 Task: Find connections with filter location Penápolis with filter topic #careerswith filter profile language French with filter current company Mobile Premier League (MPL) with filter school BITS Pilani Work Integrated Learning Programmes with filter industry Biomass Electric Power Generation with filter service category Product Marketing with filter keywords title Phone Sales Specialist
Action: Mouse moved to (233, 340)
Screenshot: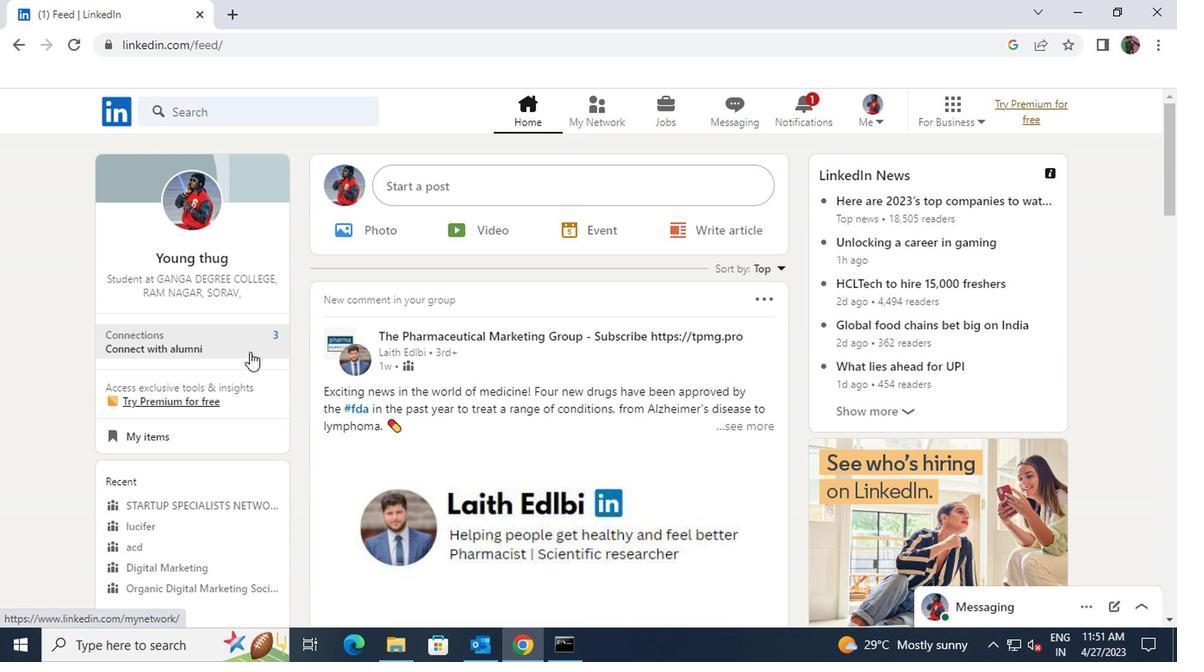 
Action: Mouse pressed left at (233, 340)
Screenshot: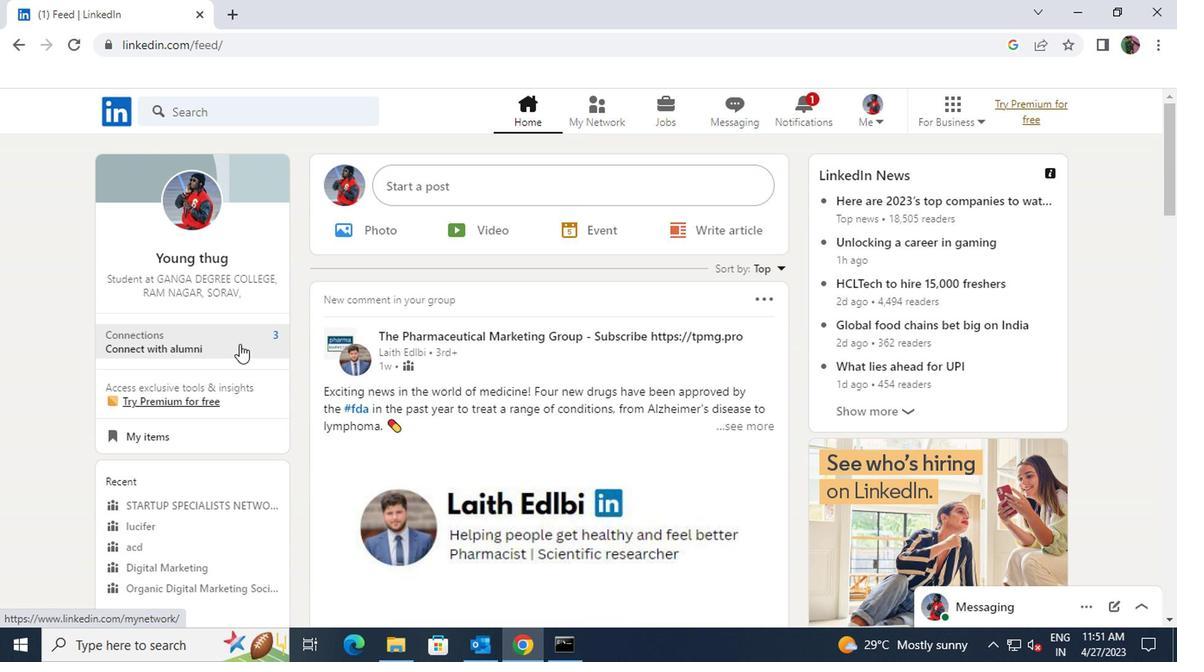 
Action: Mouse moved to (243, 207)
Screenshot: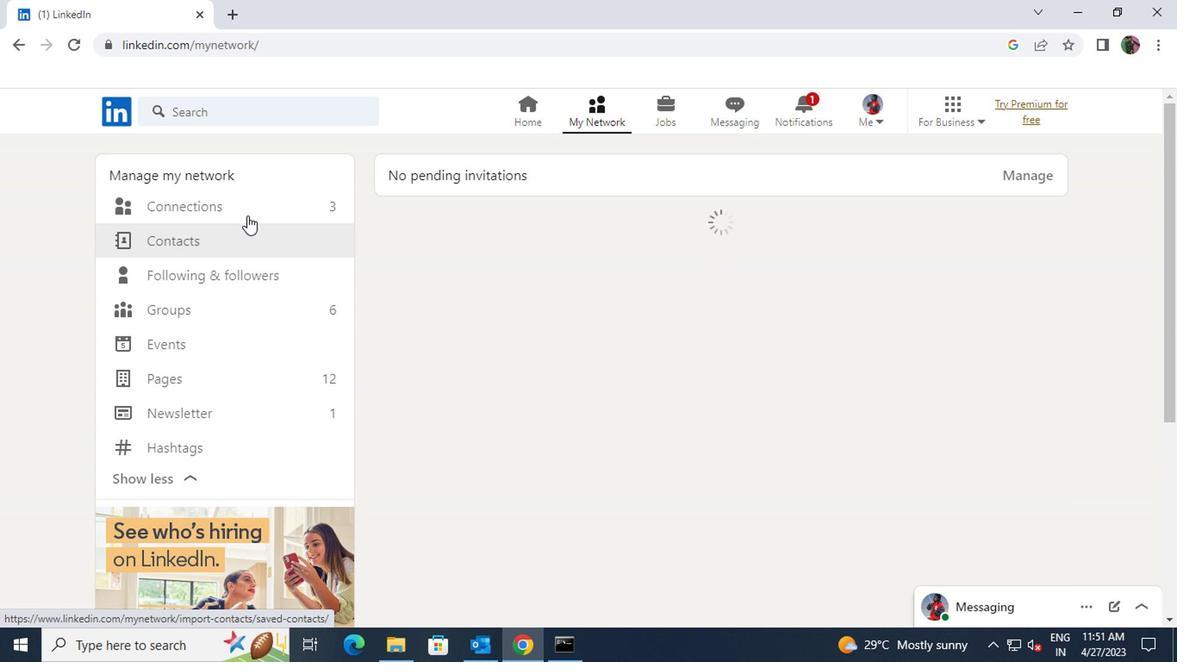 
Action: Mouse pressed left at (243, 207)
Screenshot: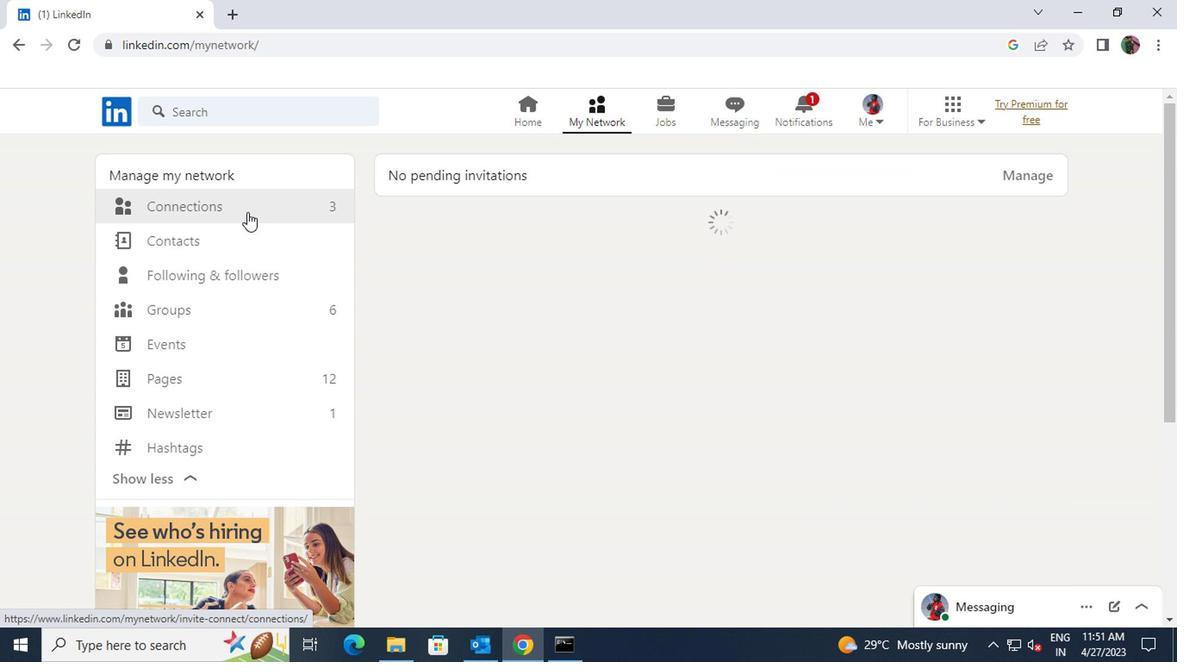
Action: Mouse moved to (684, 205)
Screenshot: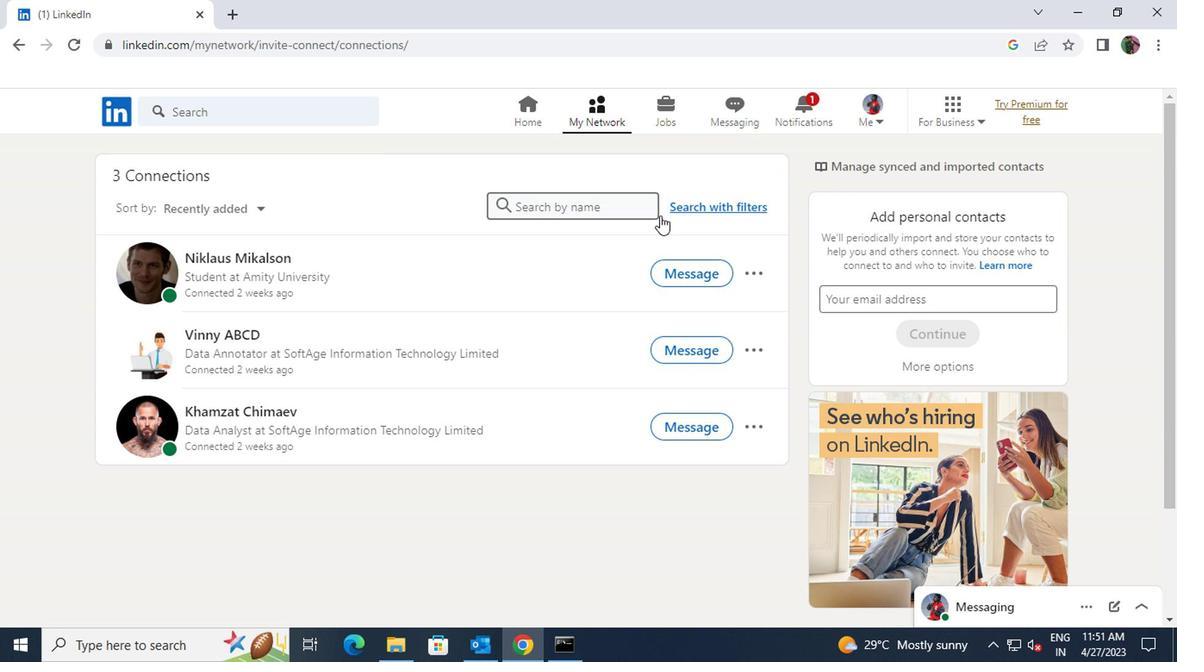 
Action: Mouse pressed left at (684, 205)
Screenshot: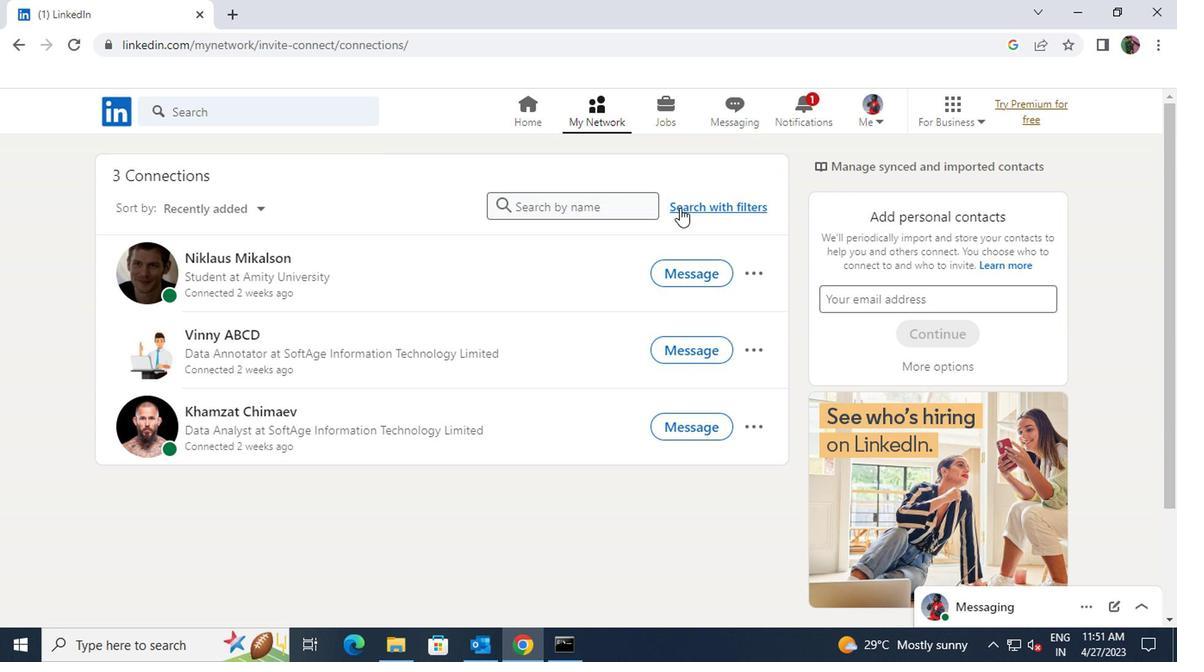 
Action: Mouse moved to (650, 168)
Screenshot: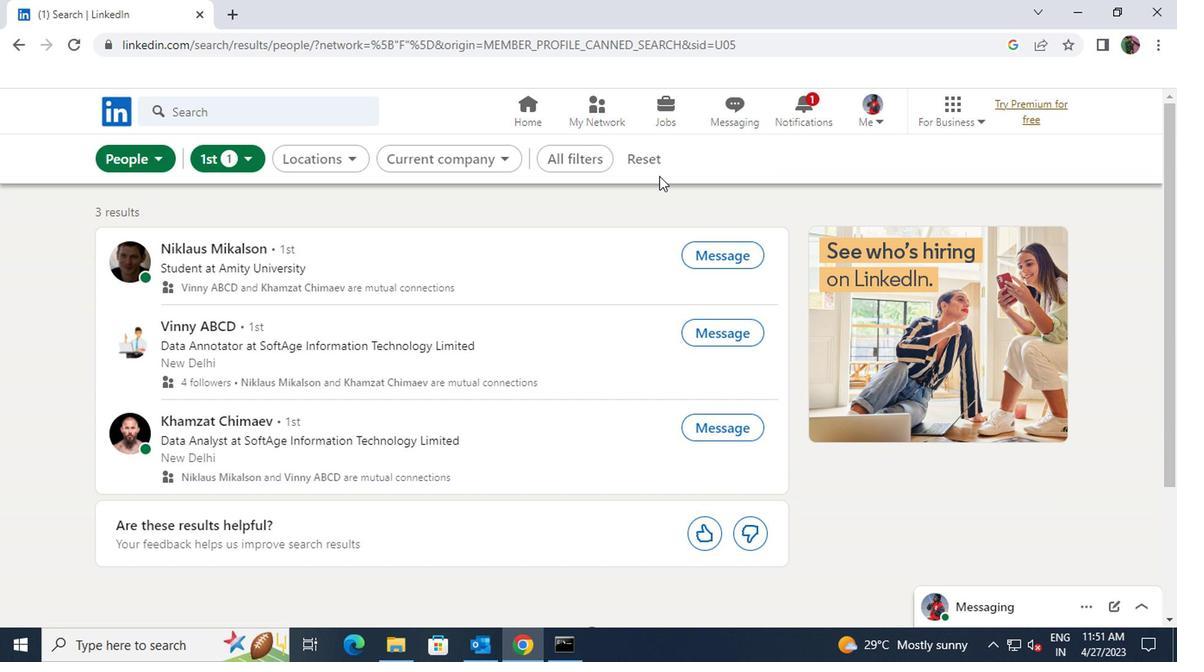 
Action: Mouse pressed left at (650, 168)
Screenshot: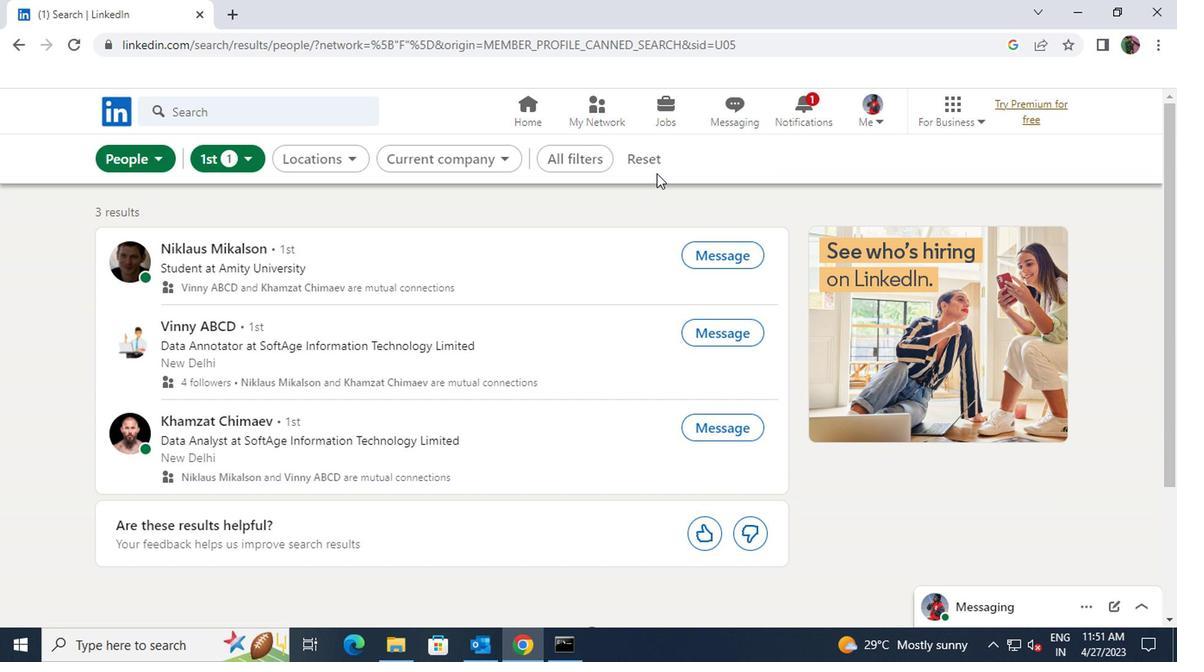 
Action: Mouse moved to (642, 161)
Screenshot: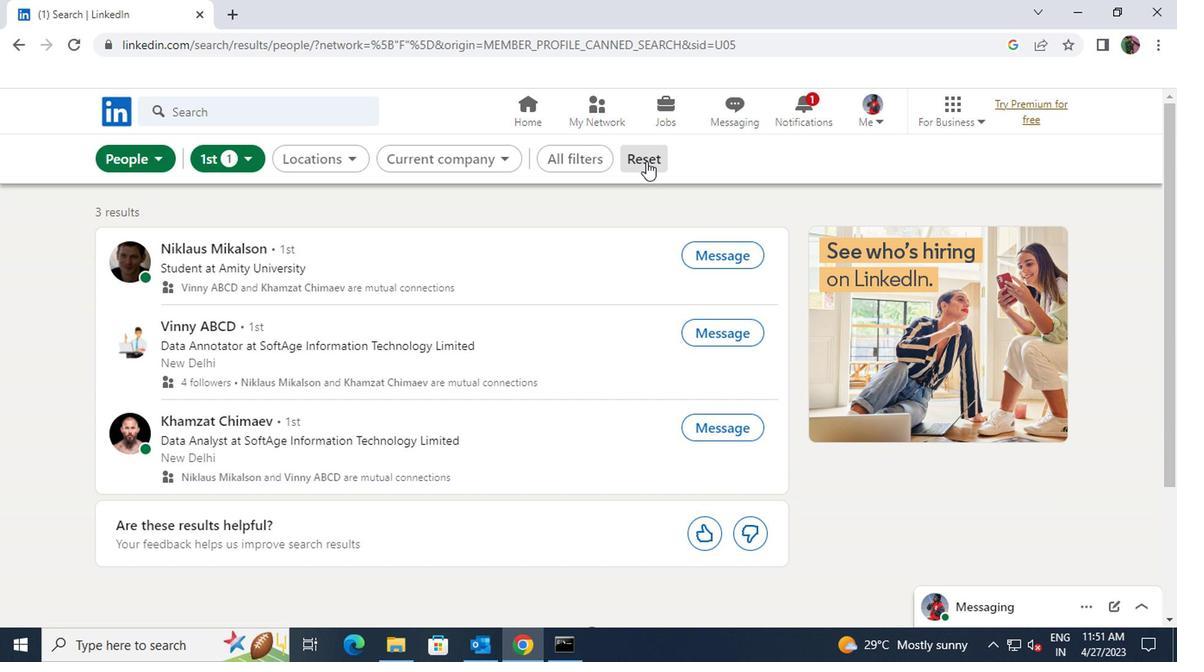 
Action: Mouse pressed left at (642, 161)
Screenshot: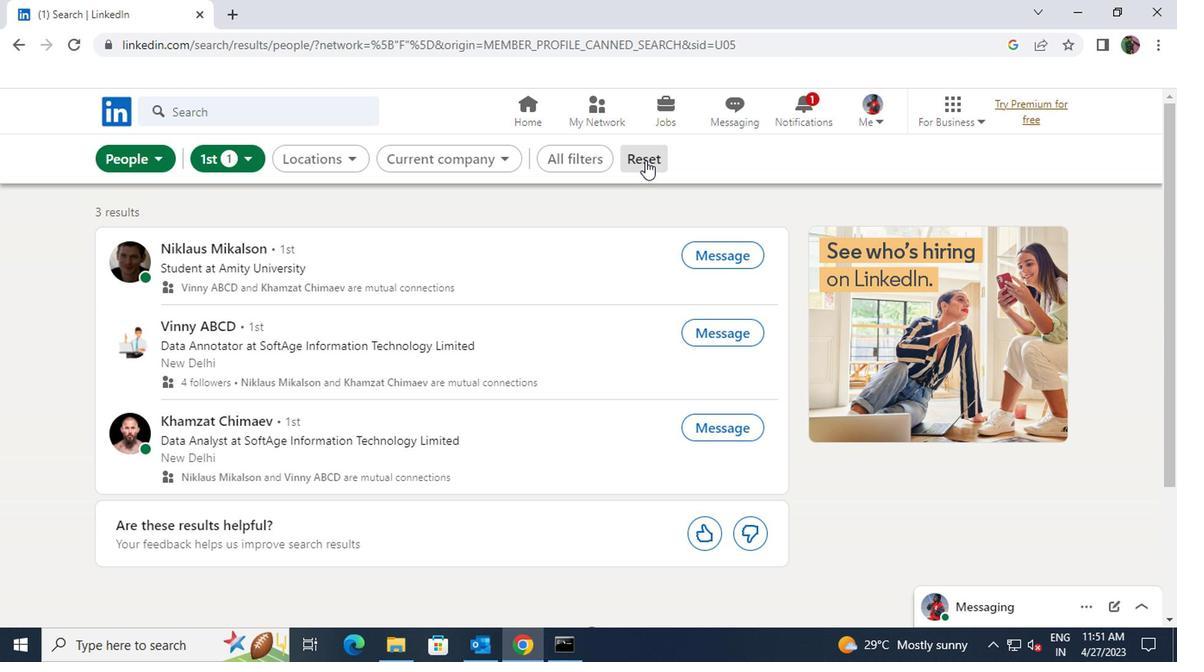 
Action: Mouse moved to (623, 158)
Screenshot: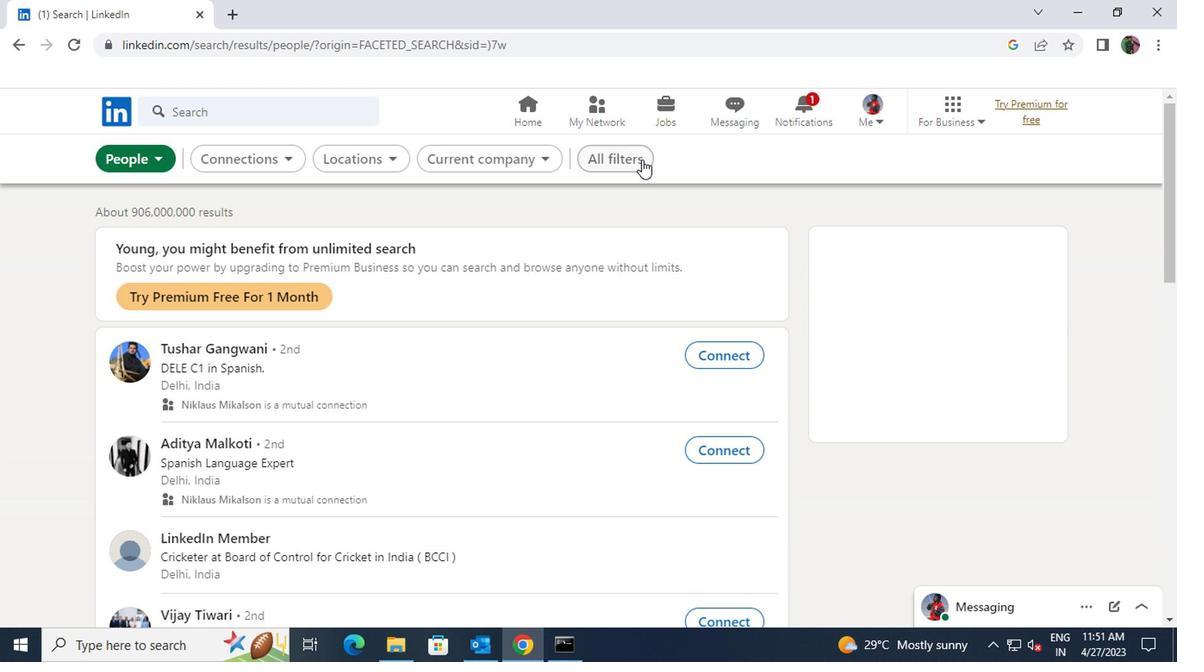 
Action: Mouse pressed left at (623, 158)
Screenshot: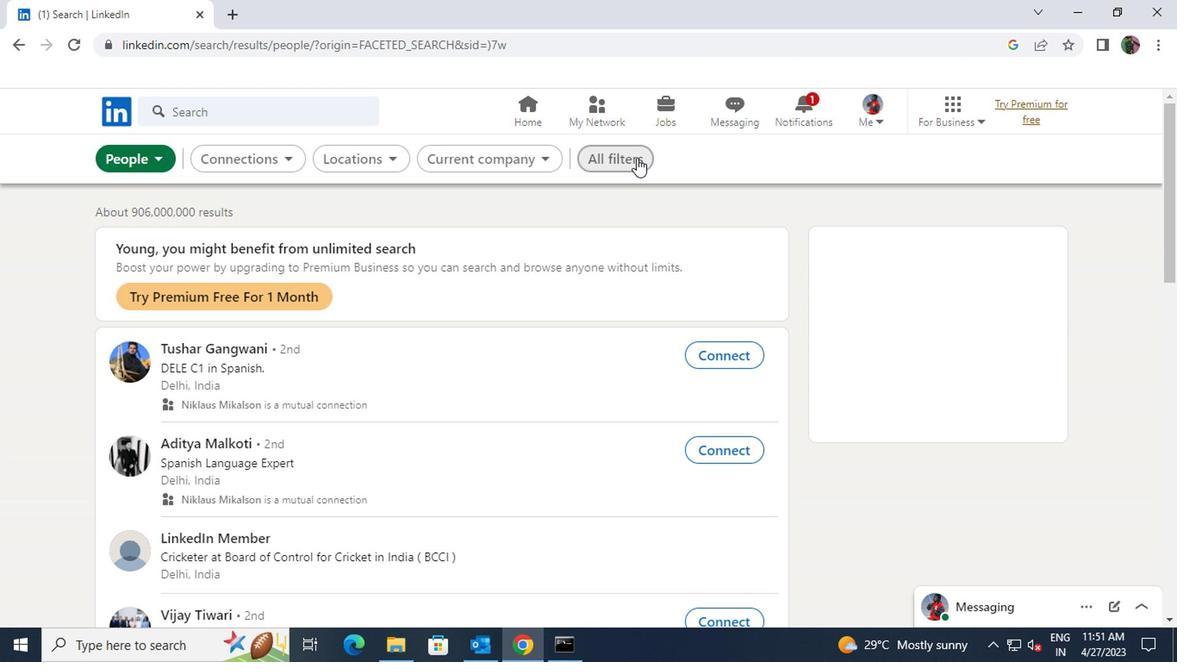 
Action: Mouse moved to (911, 379)
Screenshot: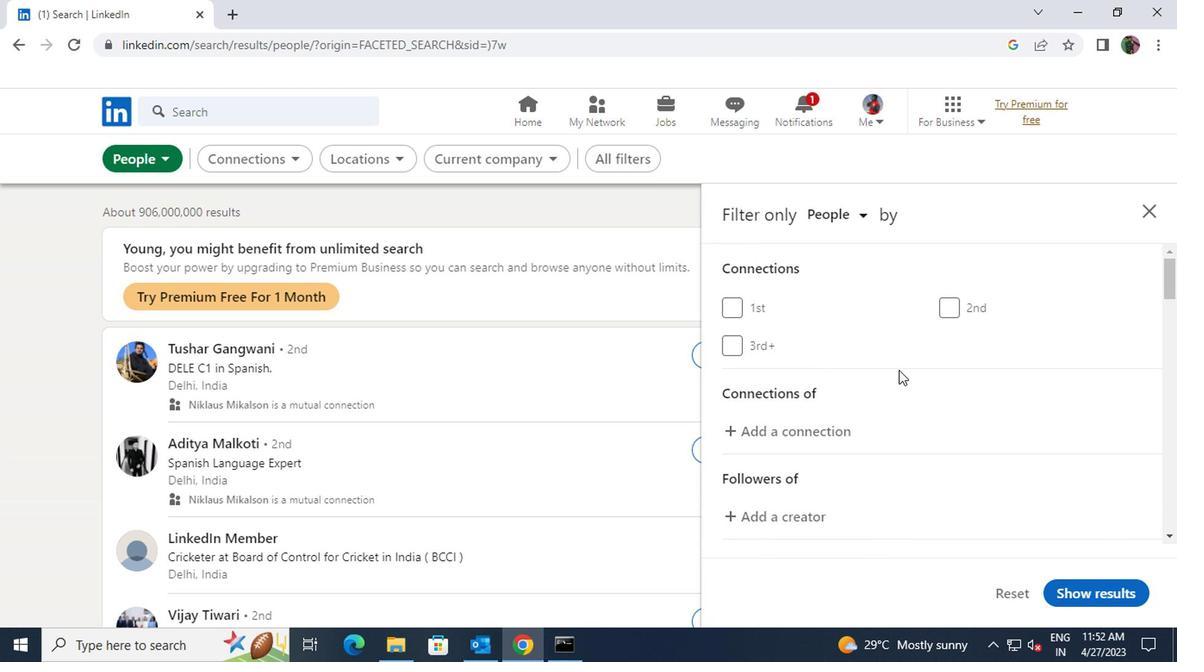 
Action: Mouse scrolled (911, 378) with delta (0, 0)
Screenshot: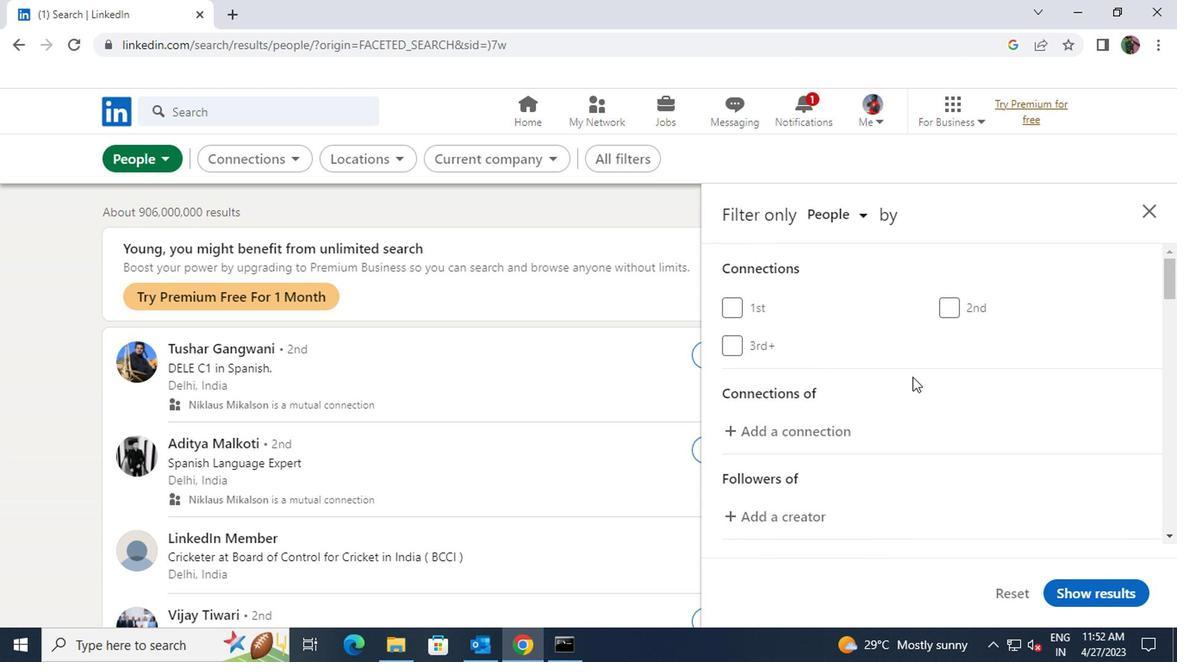 
Action: Mouse moved to (912, 379)
Screenshot: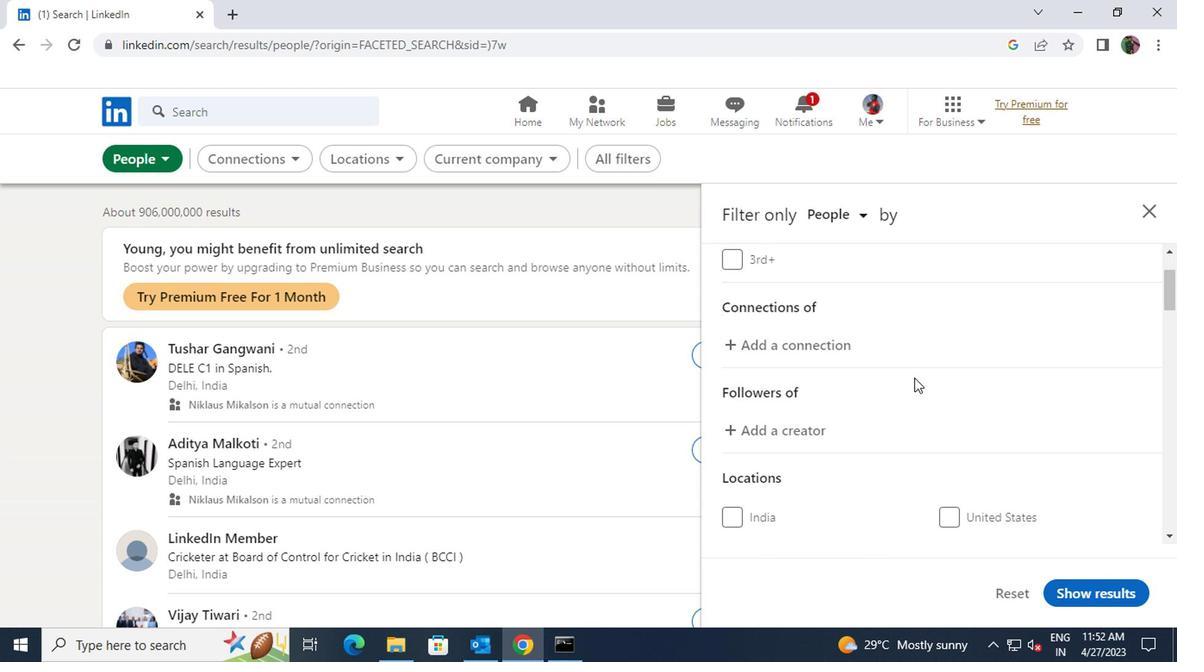 
Action: Mouse scrolled (912, 378) with delta (0, 0)
Screenshot: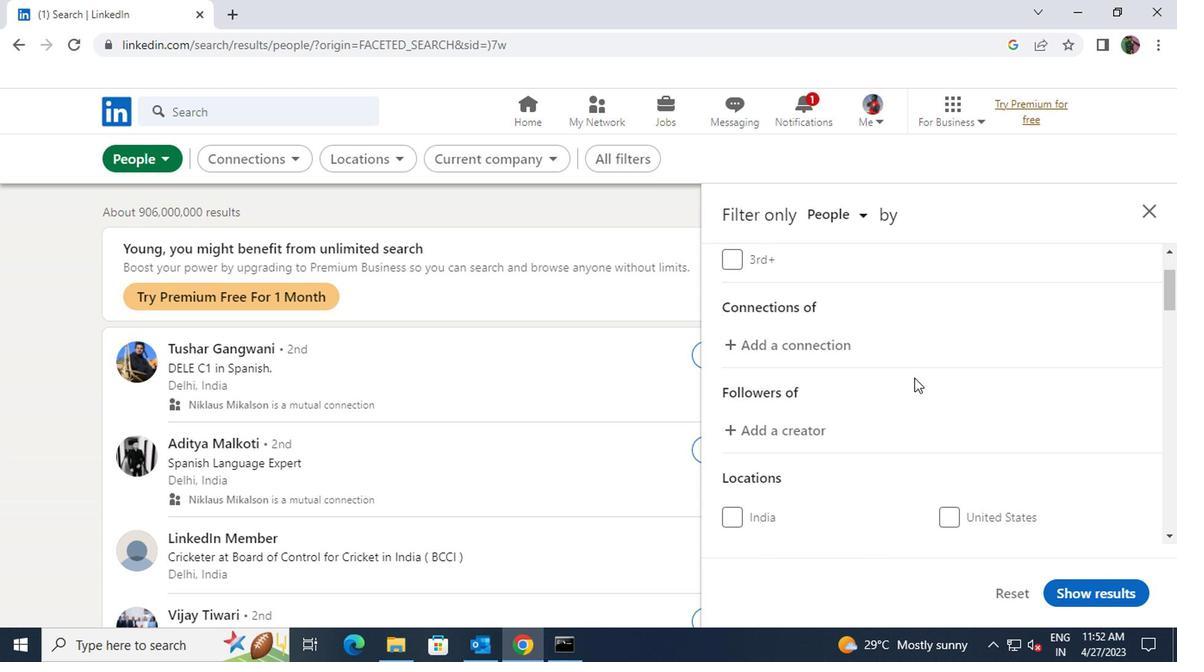 
Action: Mouse scrolled (912, 378) with delta (0, 0)
Screenshot: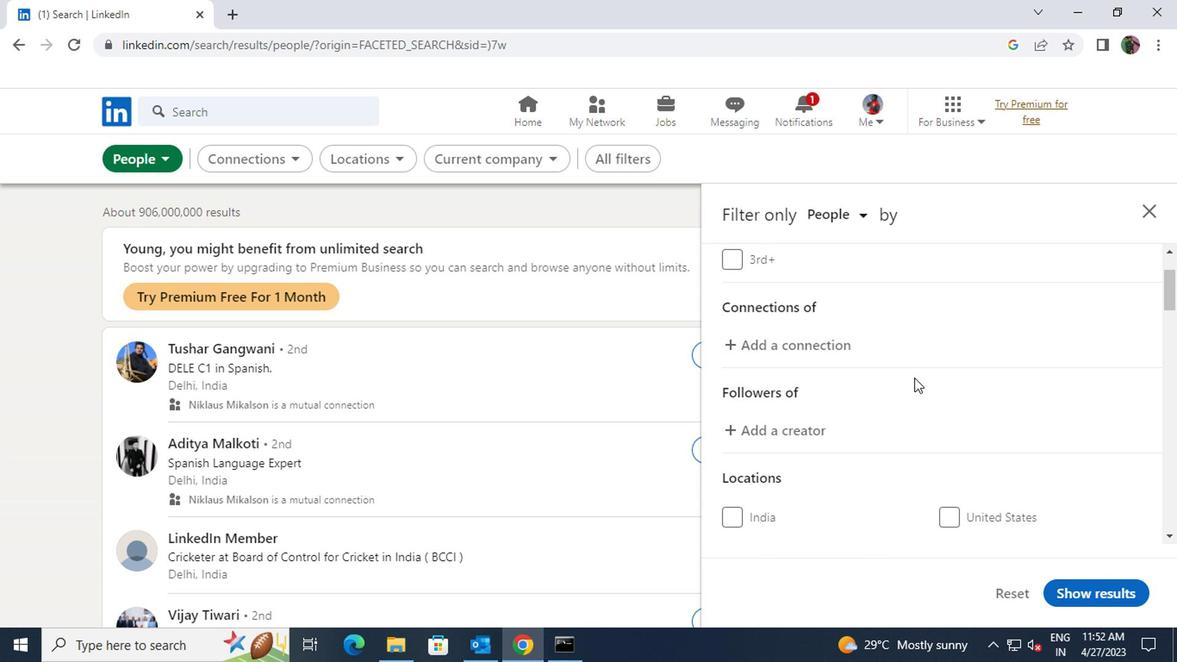
Action: Mouse scrolled (912, 378) with delta (0, 0)
Screenshot: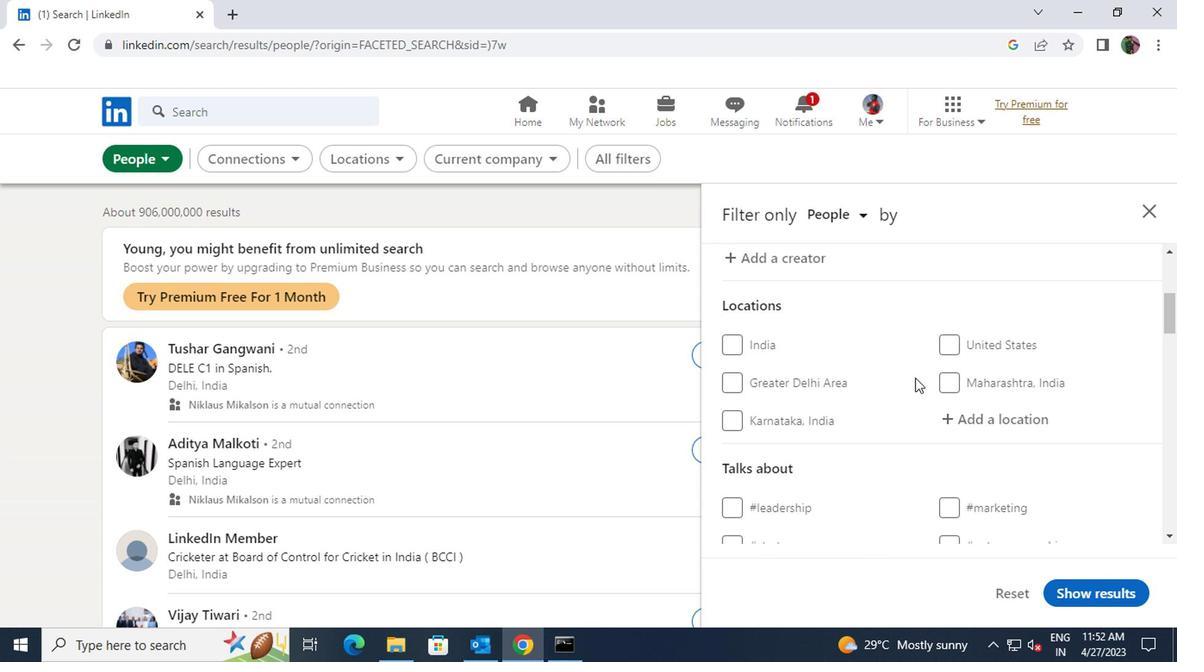 
Action: Mouse scrolled (912, 378) with delta (0, 0)
Screenshot: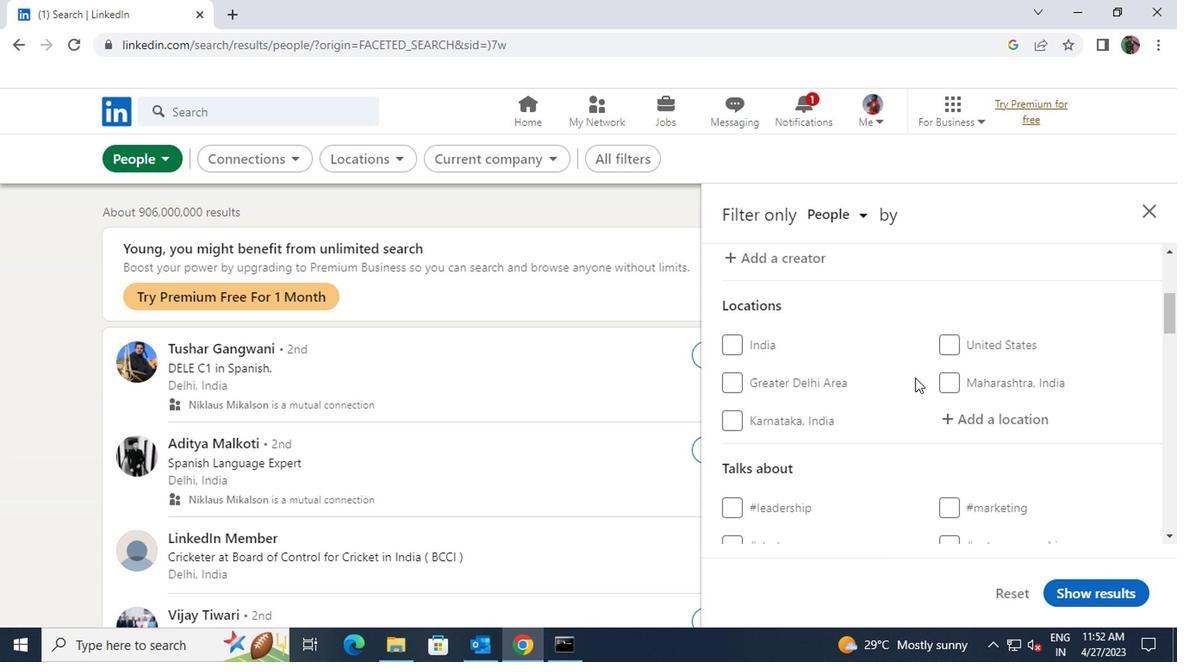 
Action: Mouse moved to (956, 251)
Screenshot: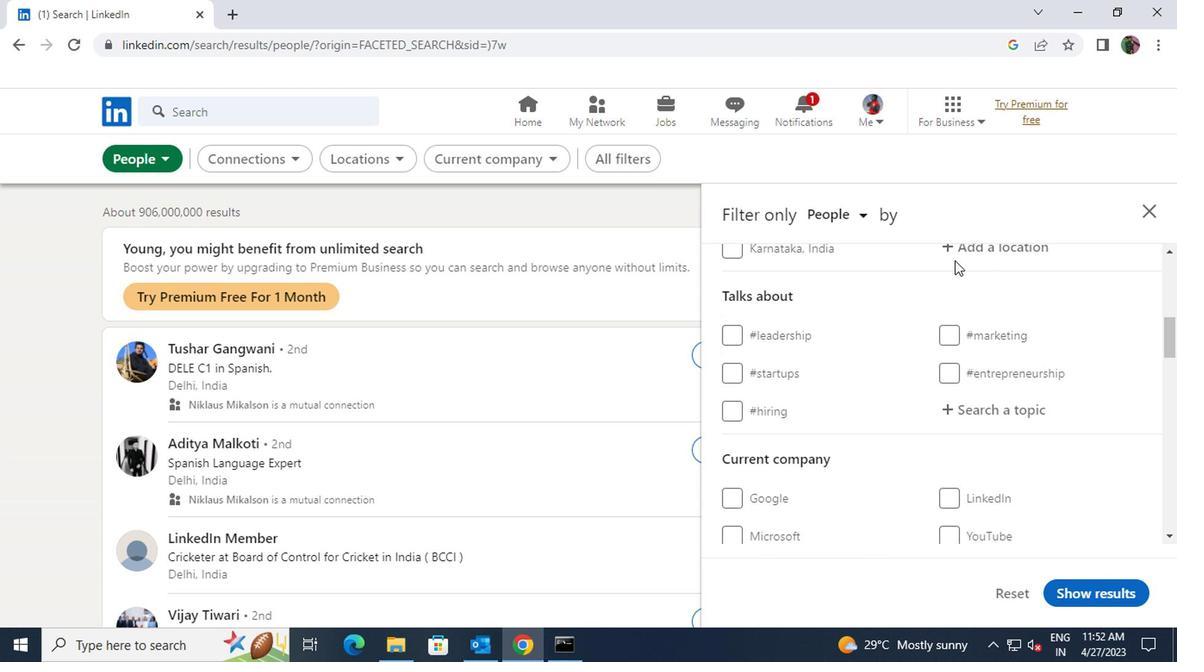
Action: Mouse pressed left at (956, 251)
Screenshot: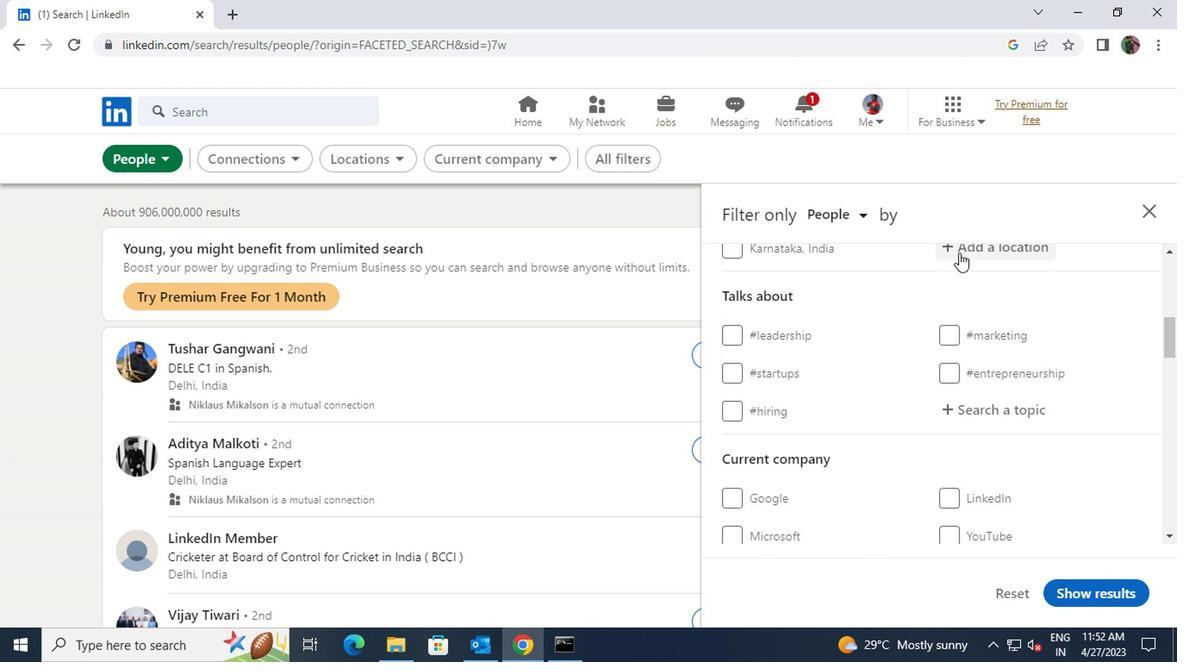 
Action: Key pressed <Key.shift>PENAPOLIS
Screenshot: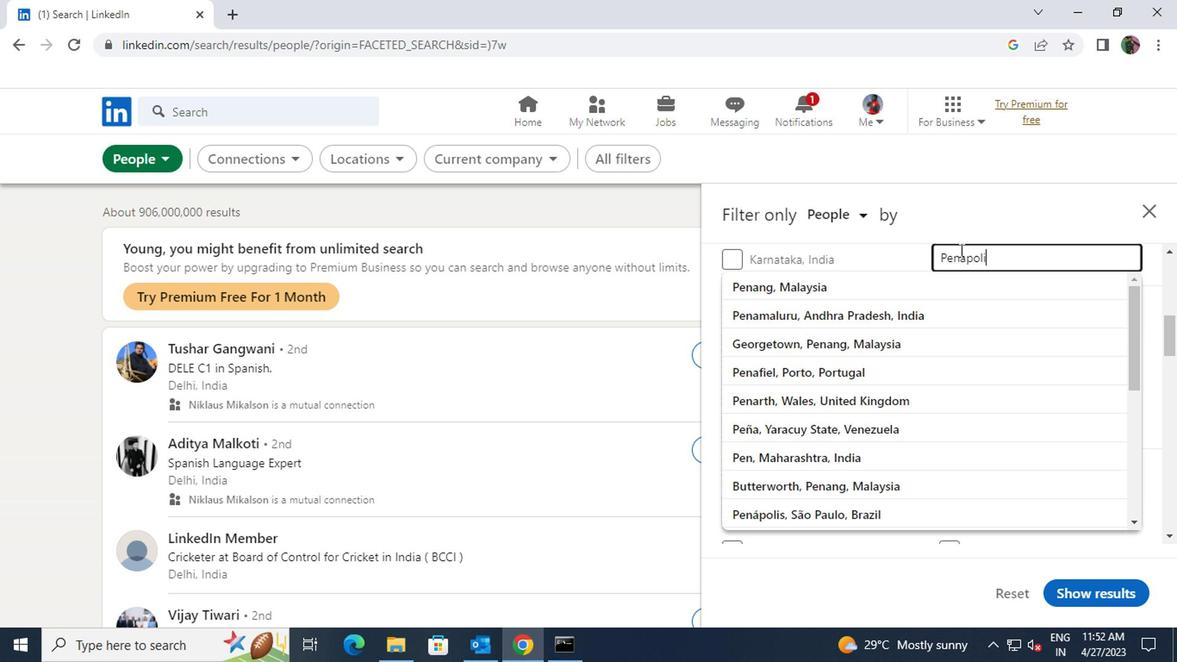 
Action: Mouse moved to (943, 280)
Screenshot: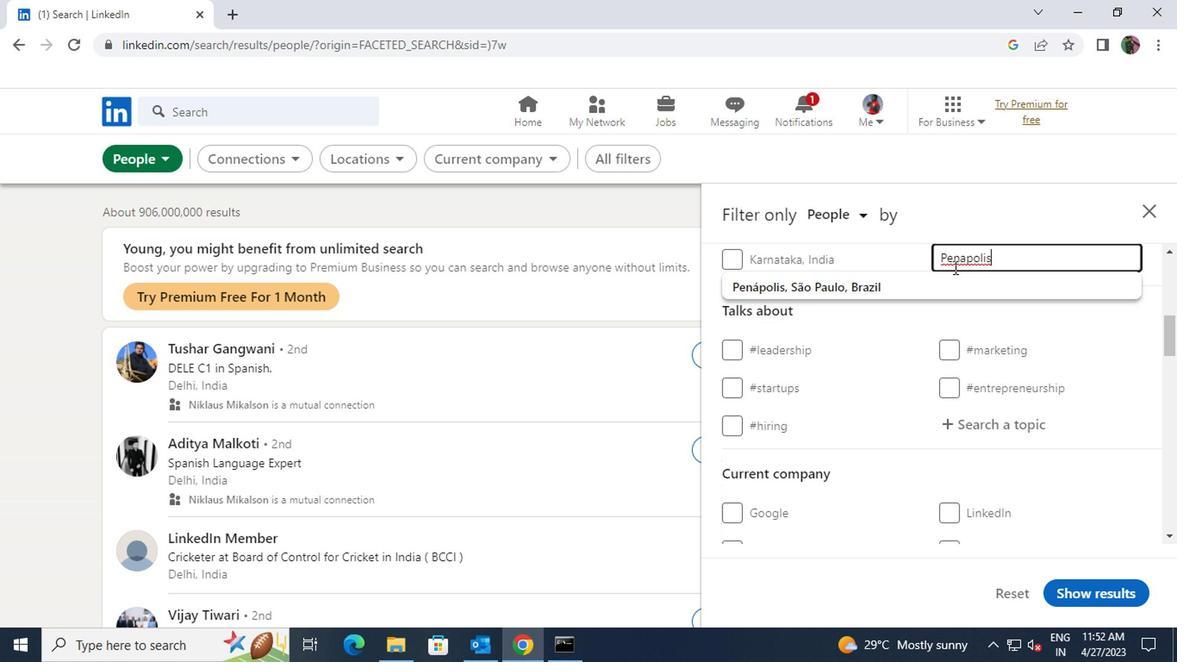 
Action: Mouse pressed left at (943, 280)
Screenshot: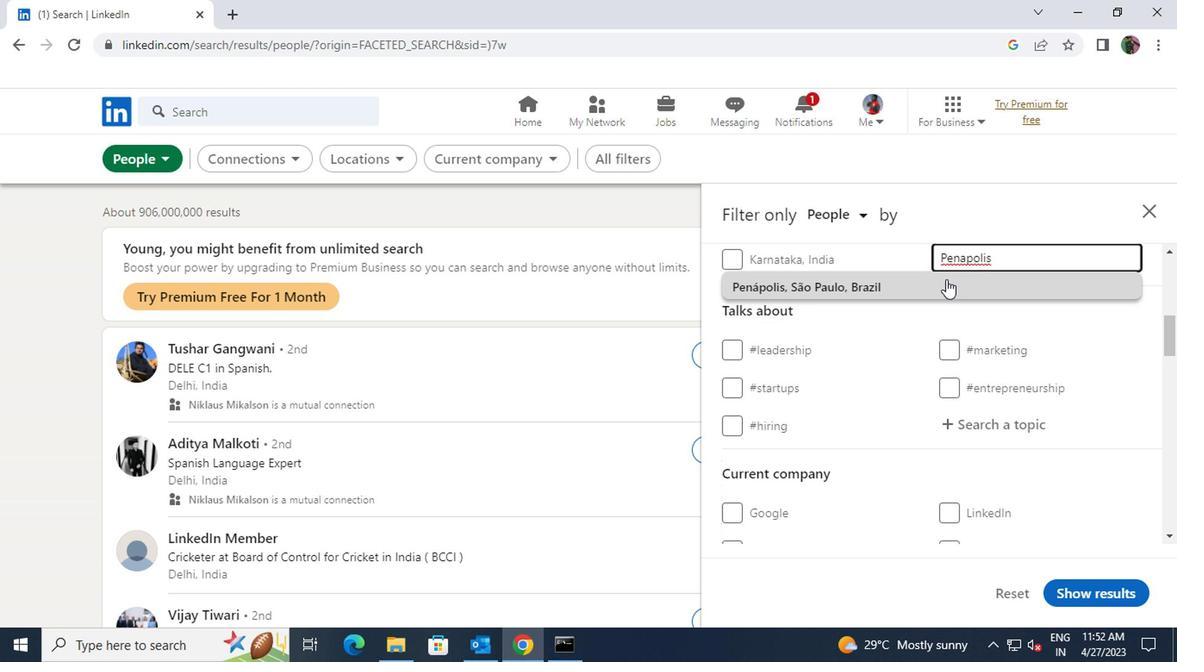 
Action: Mouse scrolled (943, 279) with delta (0, -1)
Screenshot: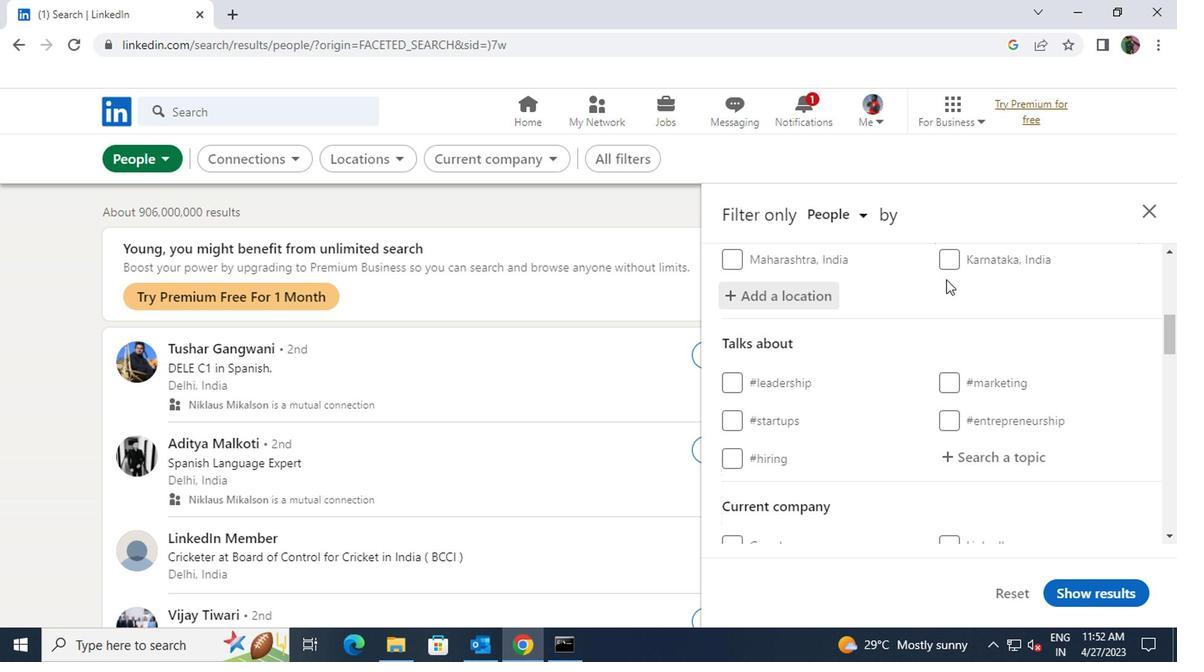 
Action: Mouse scrolled (943, 279) with delta (0, -1)
Screenshot: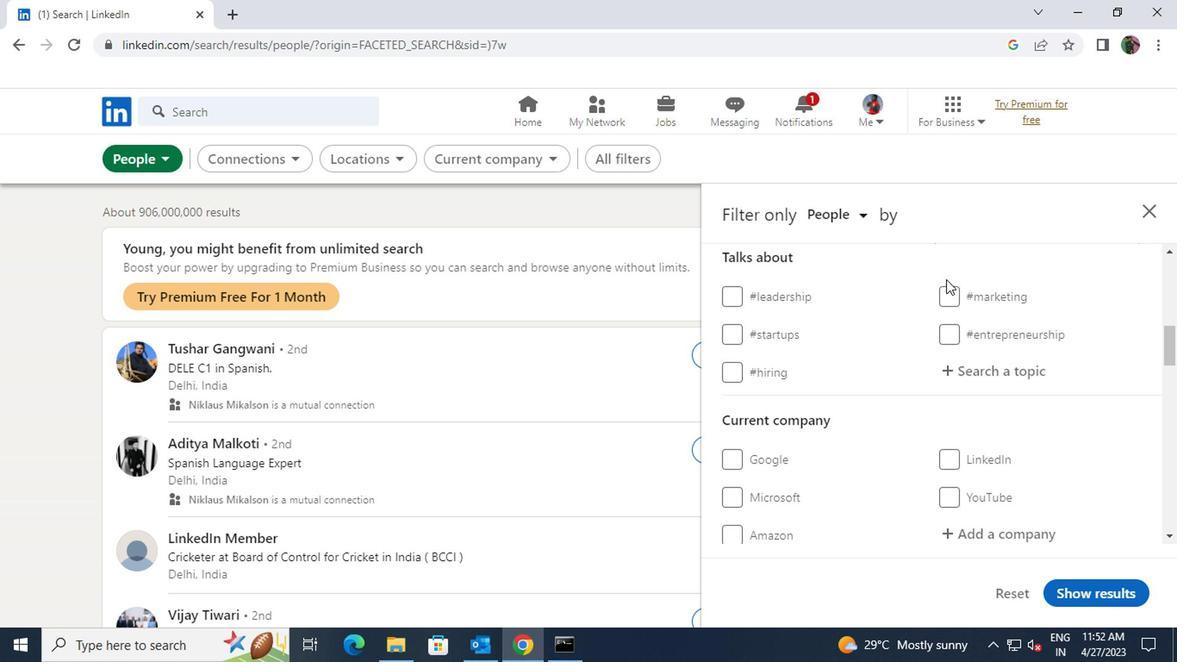 
Action: Mouse pressed left at (943, 280)
Screenshot: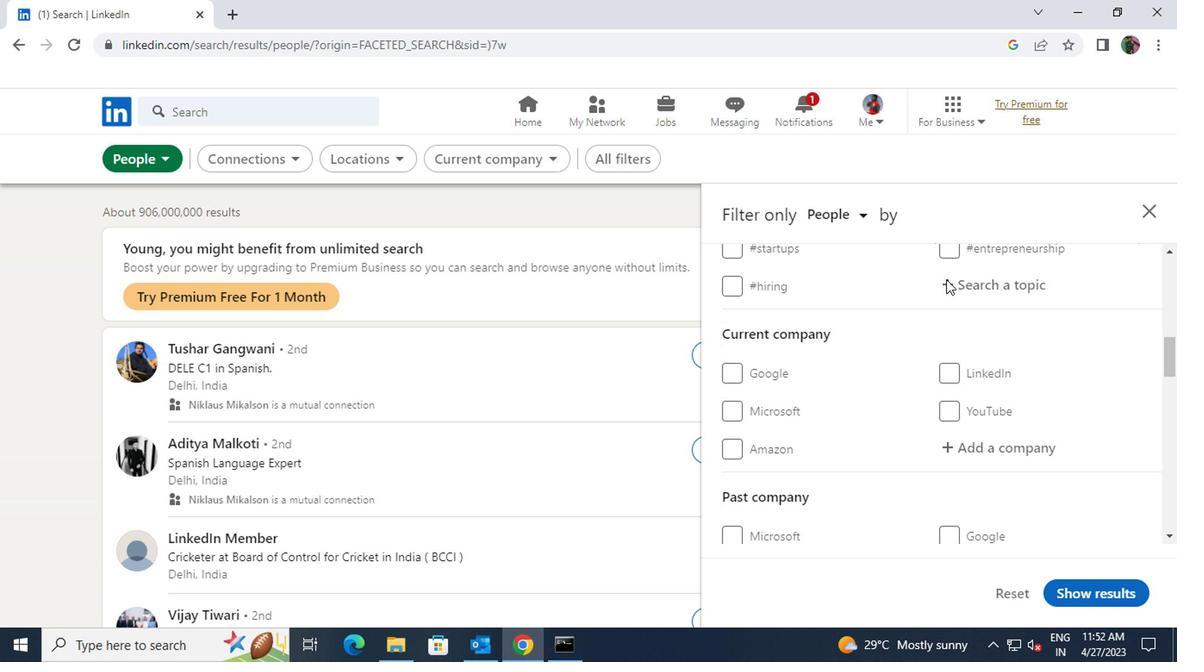 
Action: Key pressed <Key.shift>#<Key.shift>CAREERWITH
Screenshot: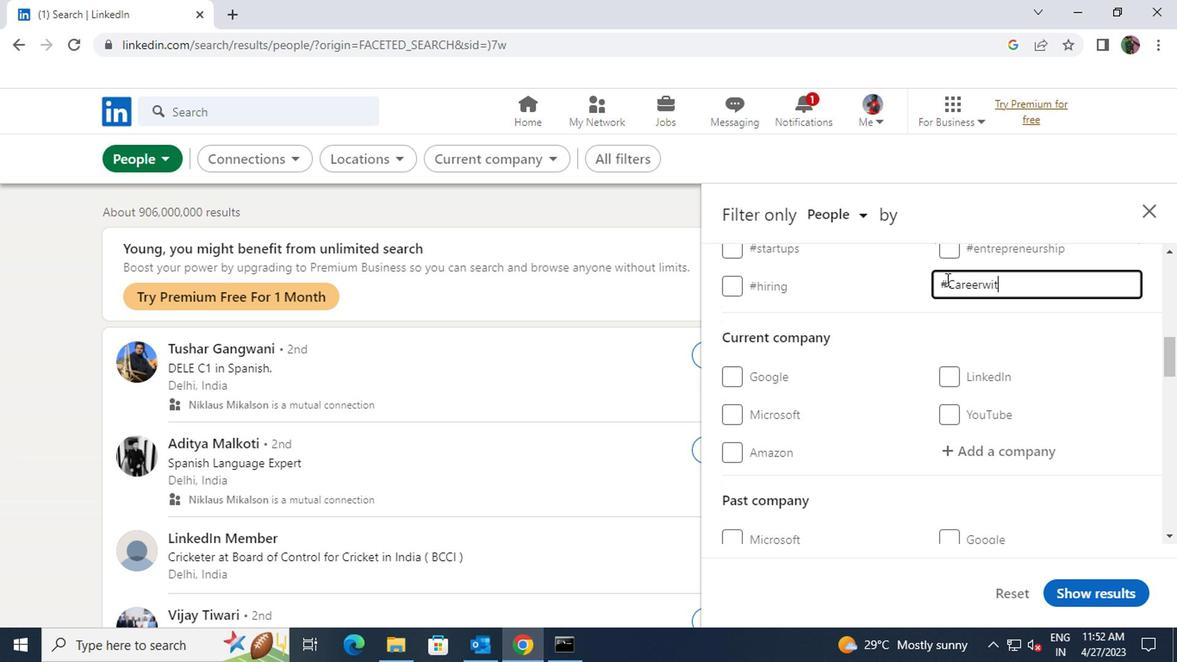 
Action: Mouse scrolled (943, 279) with delta (0, -1)
Screenshot: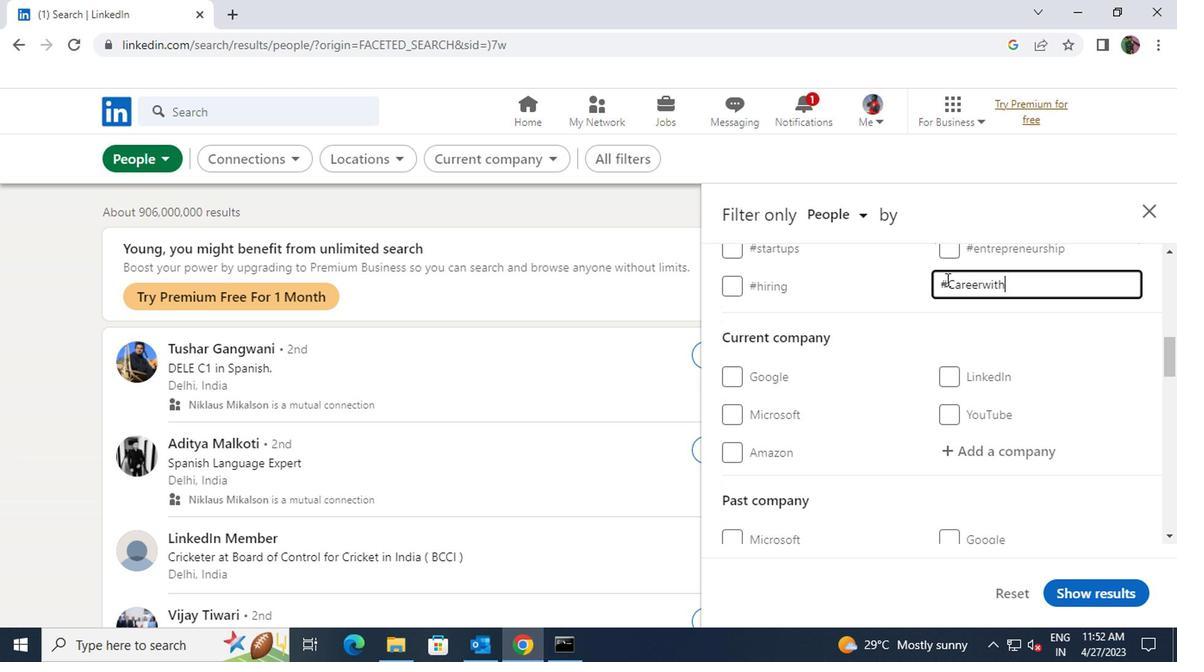 
Action: Mouse scrolled (943, 279) with delta (0, -1)
Screenshot: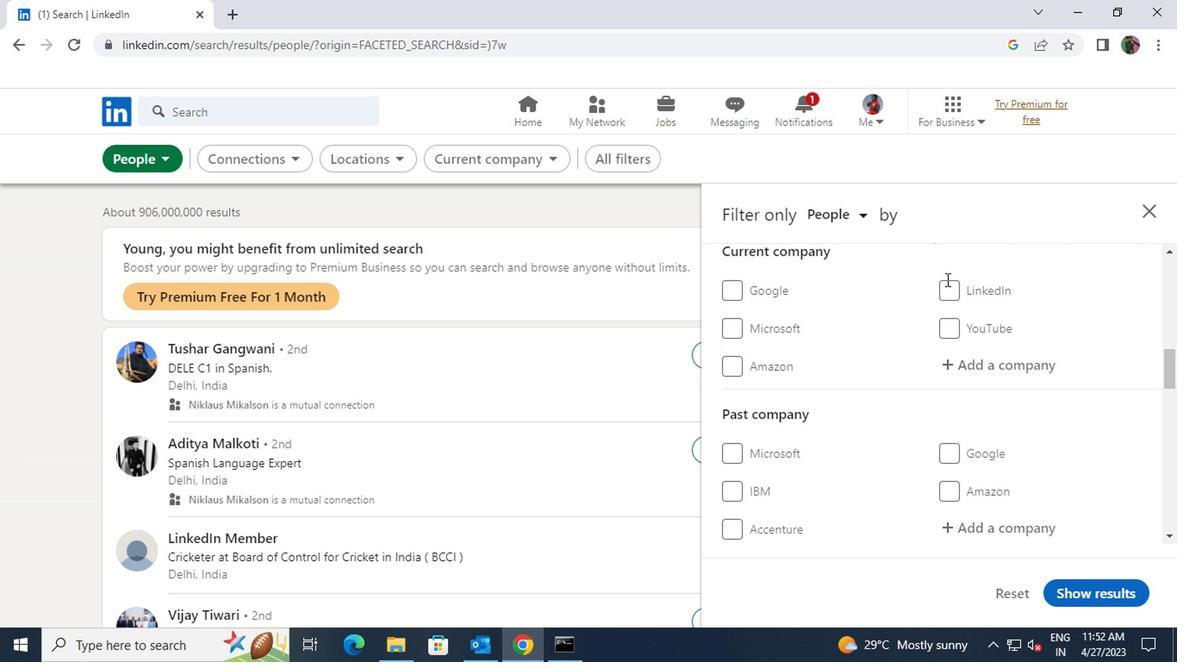 
Action: Mouse pressed left at (943, 280)
Screenshot: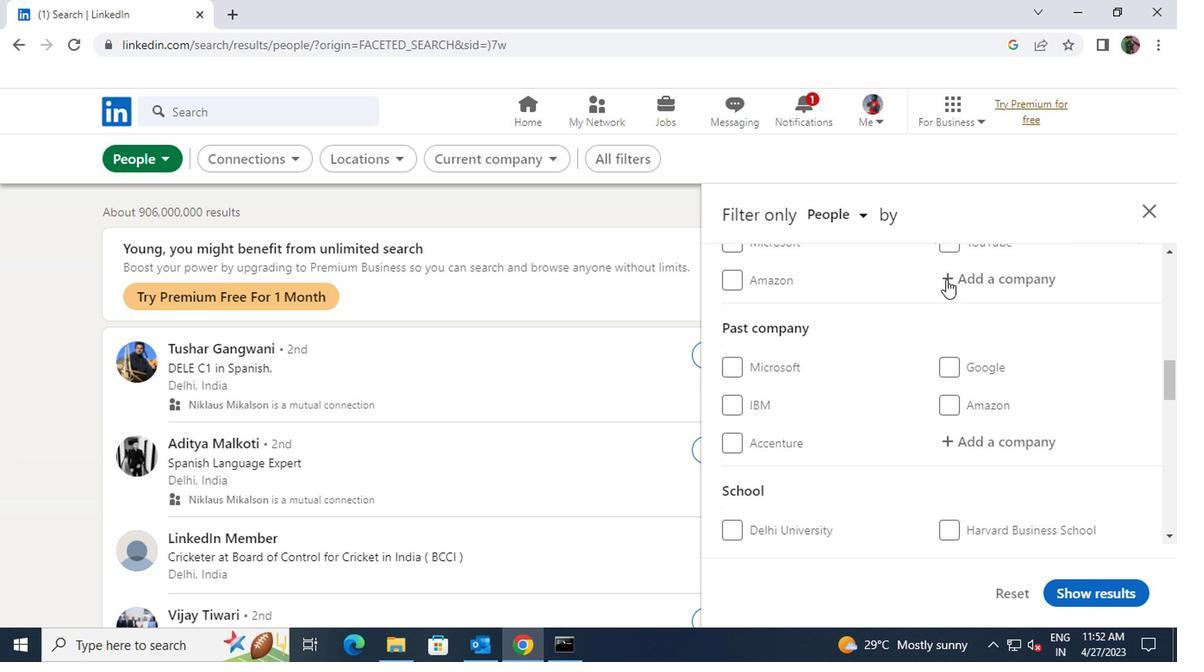 
Action: Key pressed <Key.shift>MPL
Screenshot: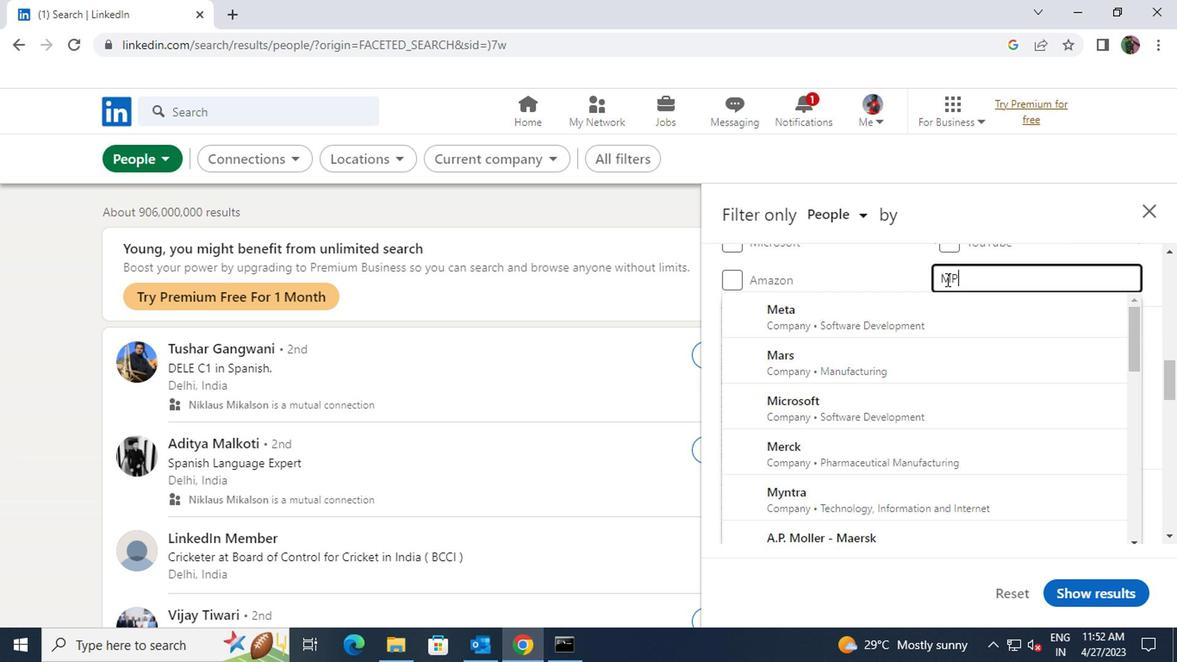 
Action: Mouse moved to (942, 304)
Screenshot: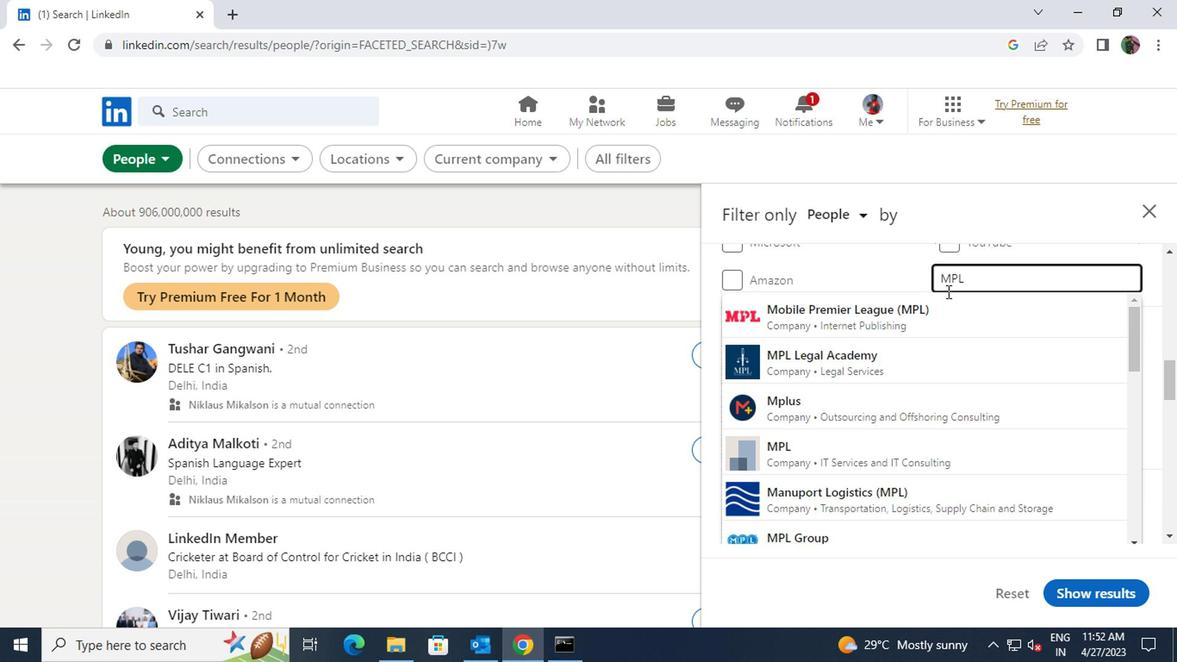 
Action: Mouse pressed left at (942, 304)
Screenshot: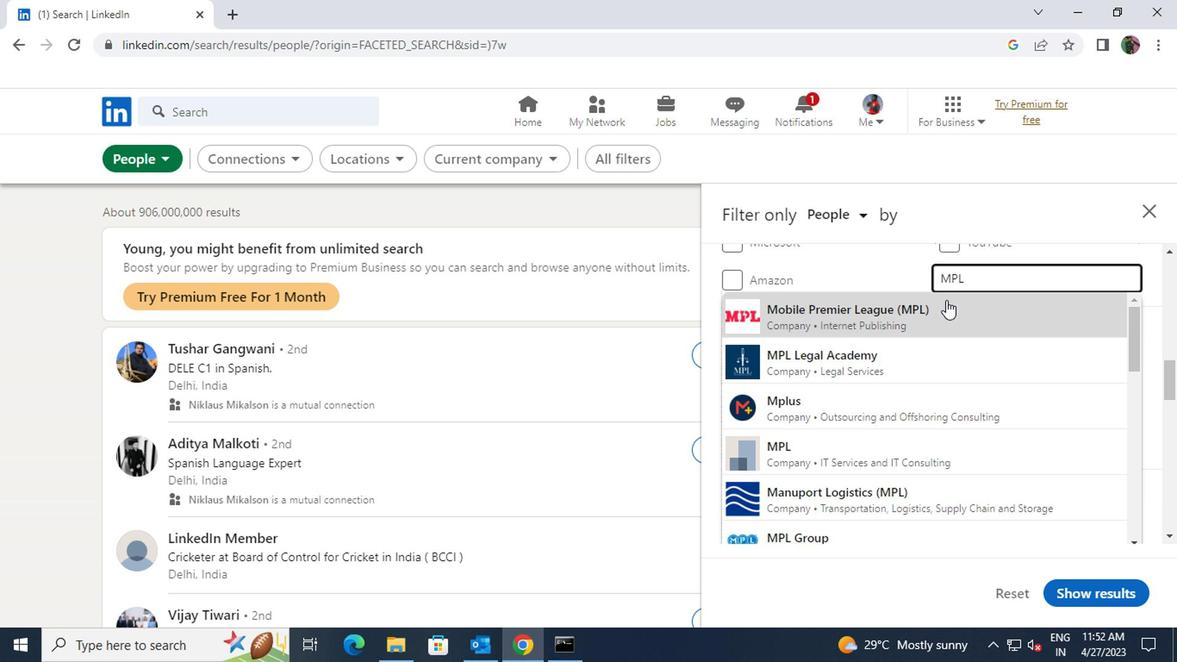 
Action: Mouse scrolled (942, 302) with delta (0, -1)
Screenshot: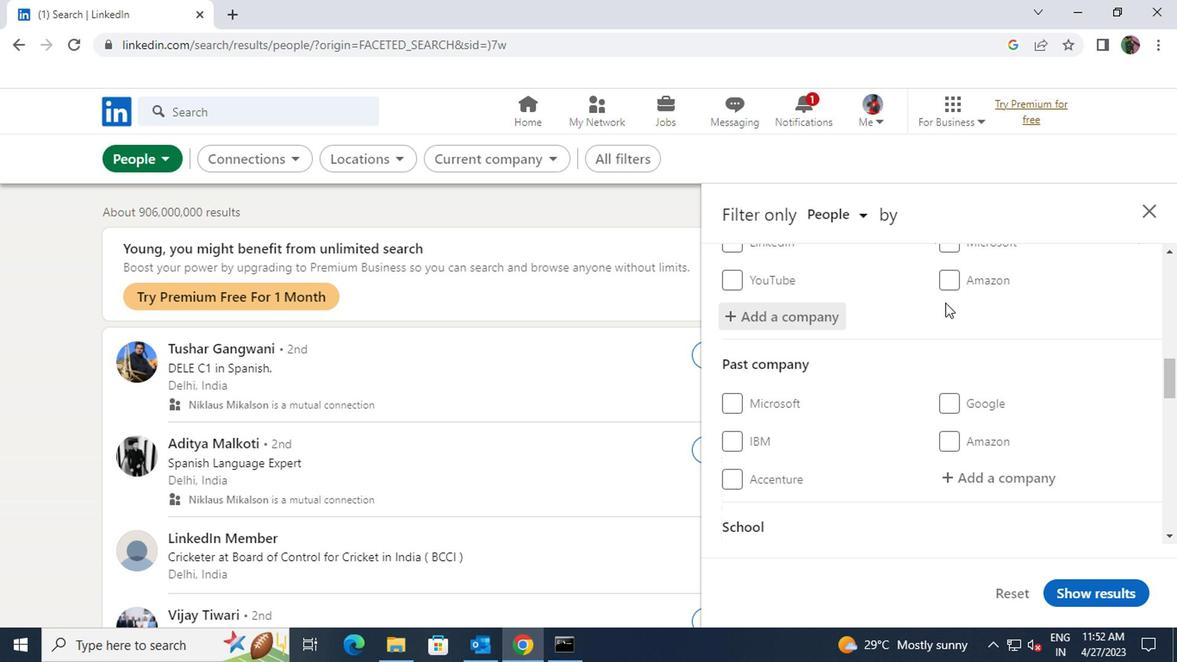 
Action: Mouse scrolled (942, 302) with delta (0, -1)
Screenshot: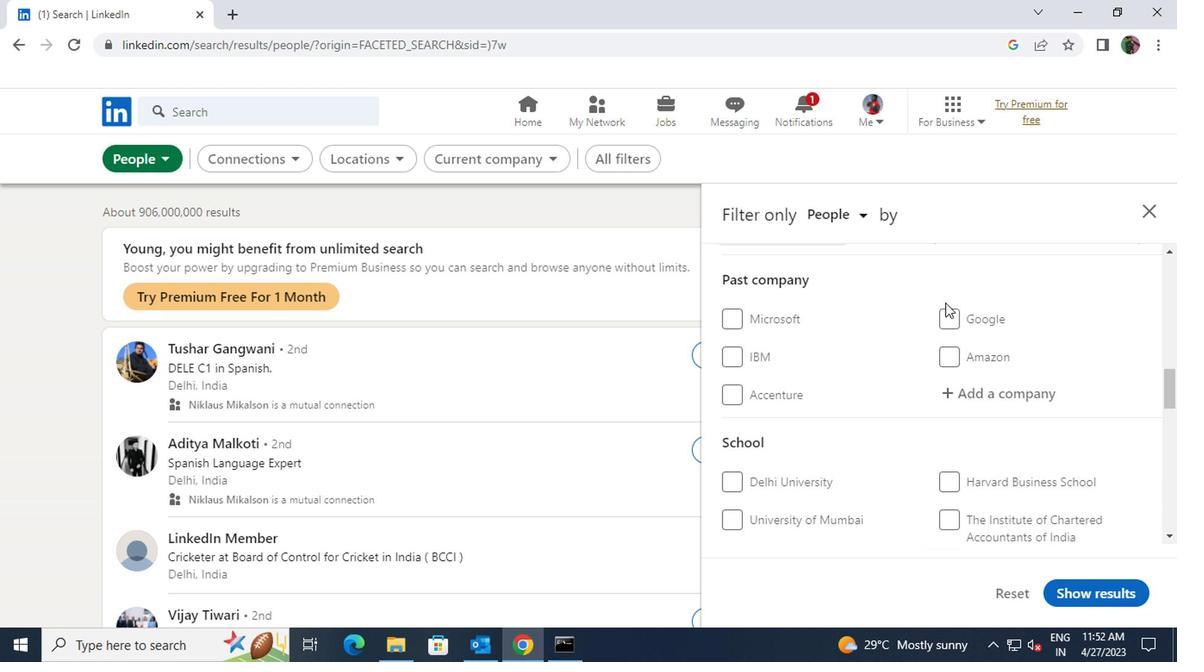 
Action: Mouse scrolled (942, 302) with delta (0, -1)
Screenshot: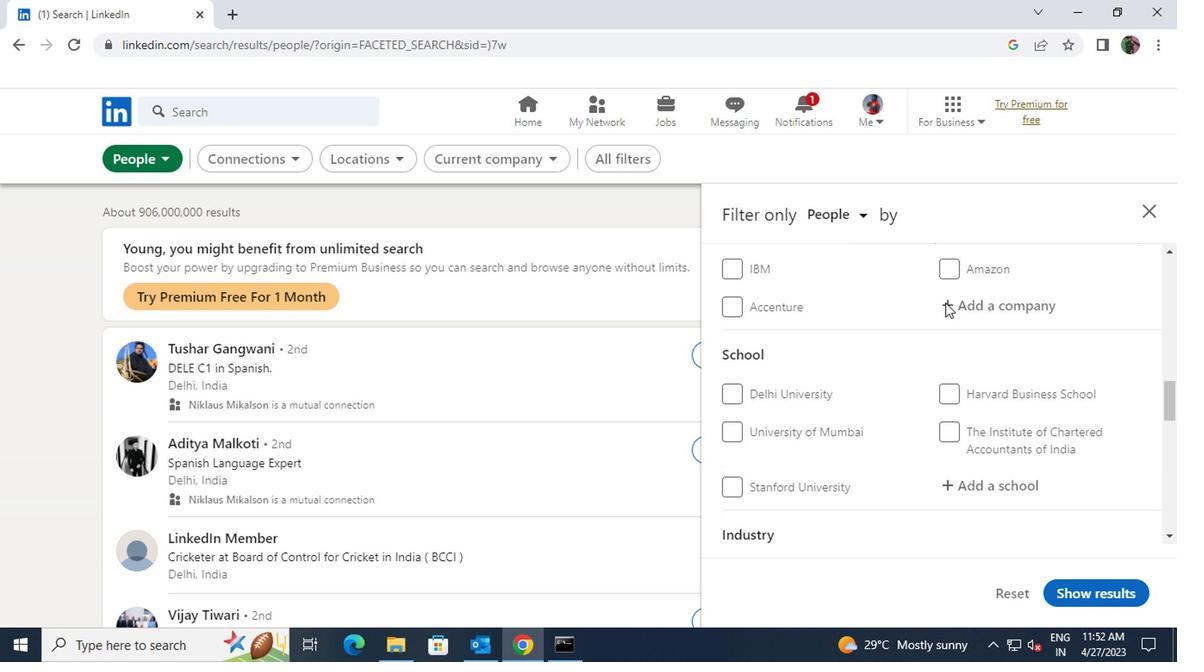 
Action: Mouse moved to (982, 399)
Screenshot: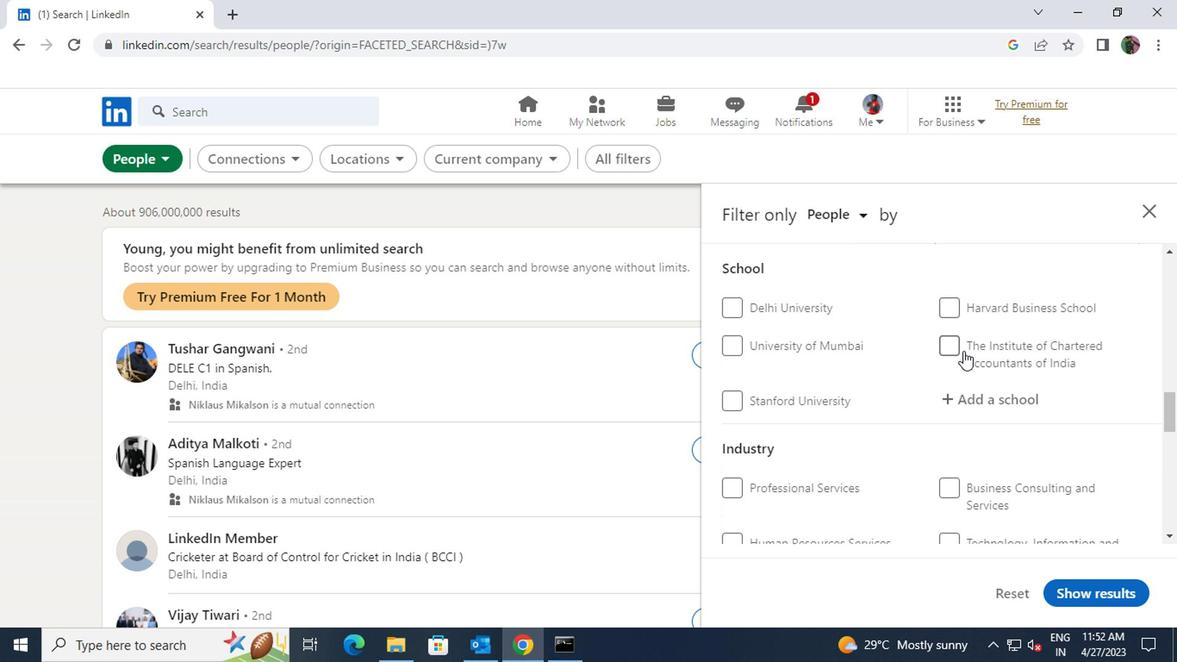 
Action: Mouse pressed left at (982, 399)
Screenshot: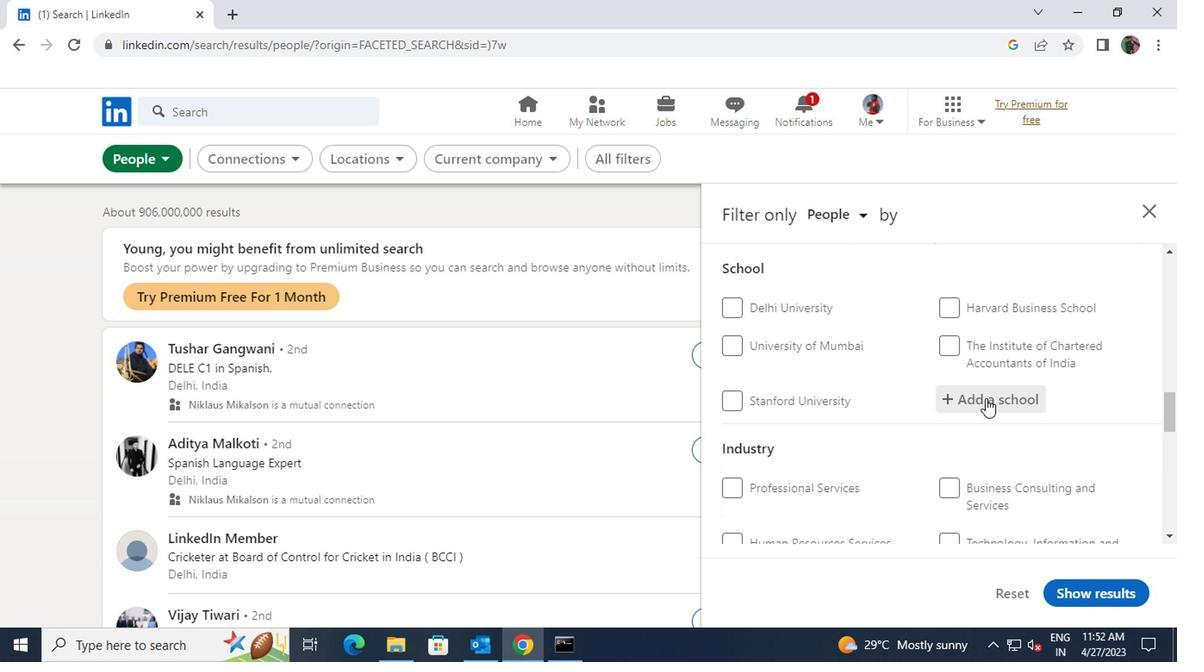 
Action: Key pressed <Key.shift>BITS
Screenshot: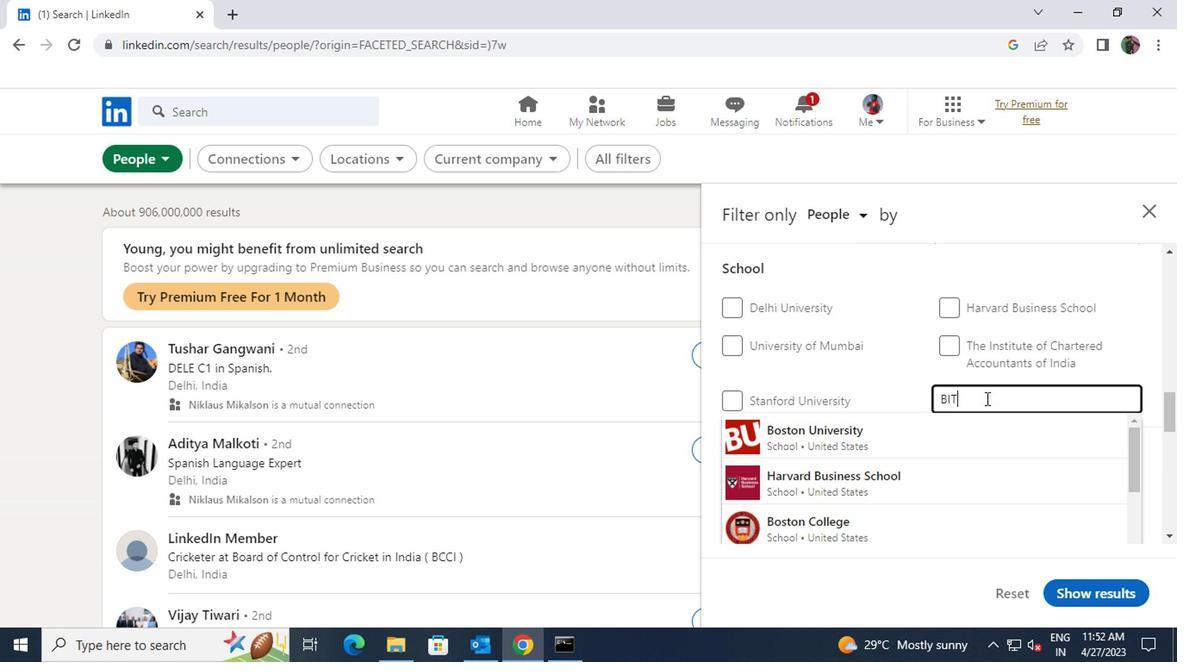 
Action: Mouse moved to (981, 429)
Screenshot: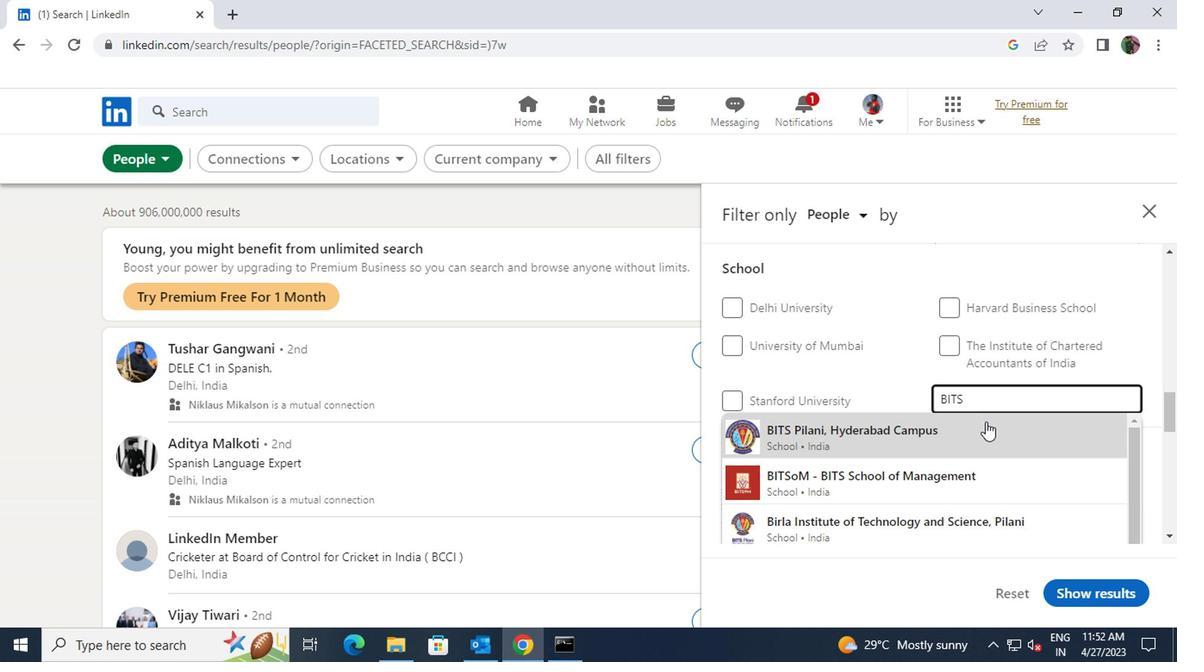 
Action: Key pressed <Key.space>PILANI
Screenshot: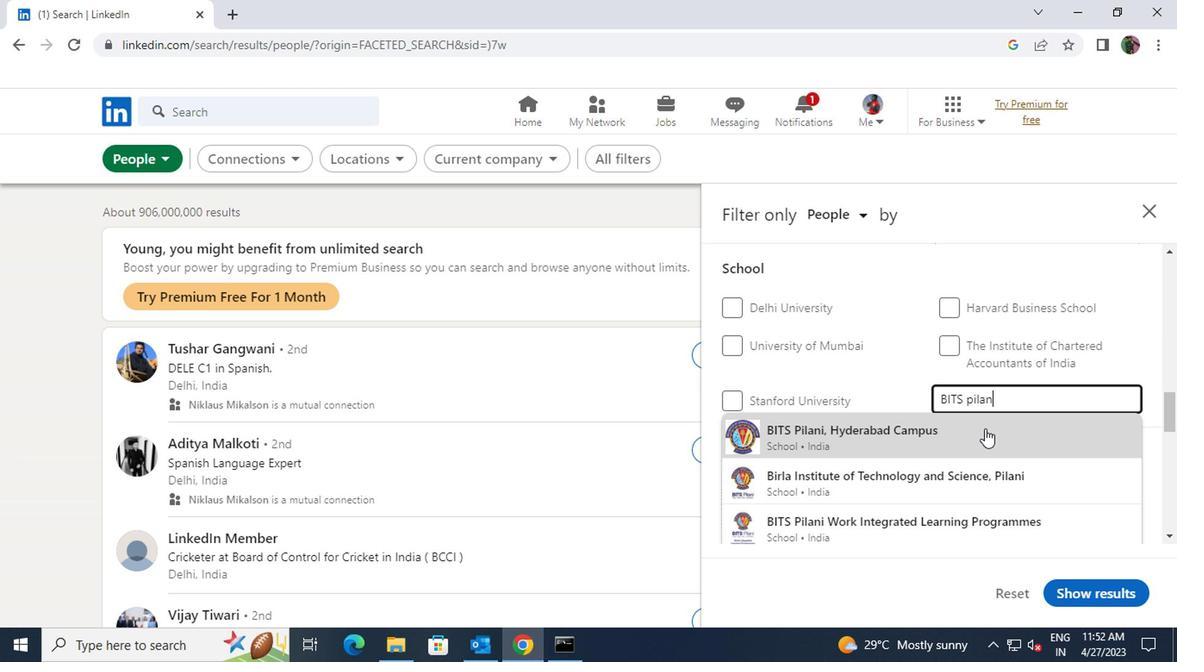 
Action: Mouse moved to (959, 515)
Screenshot: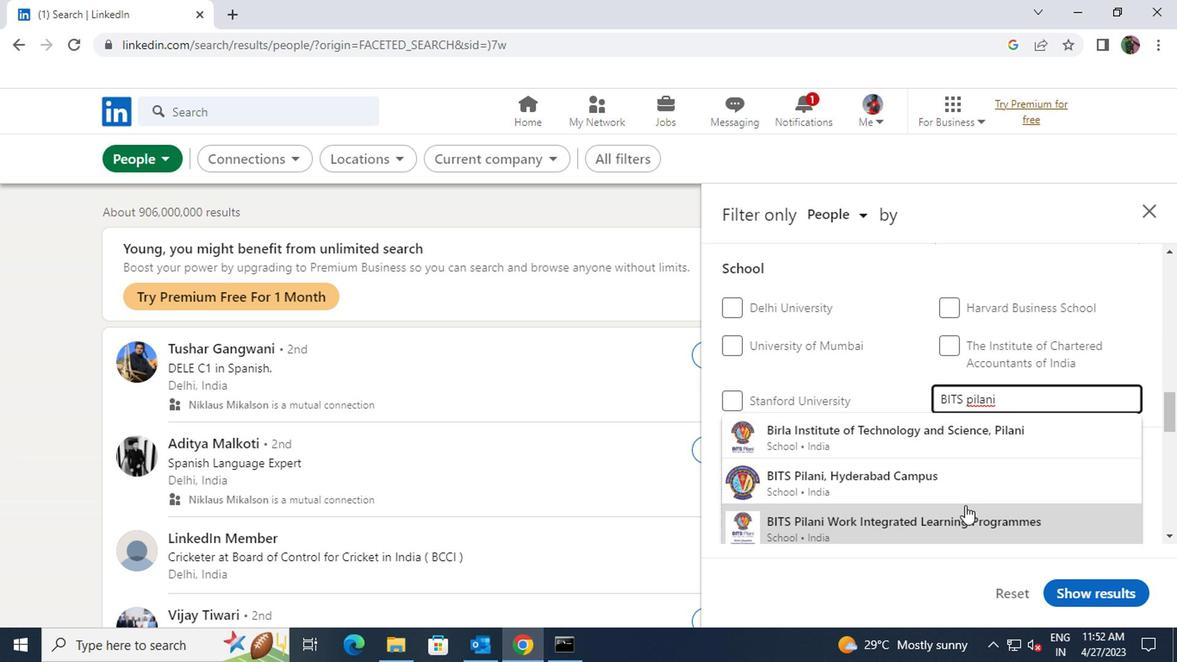 
Action: Mouse pressed left at (959, 515)
Screenshot: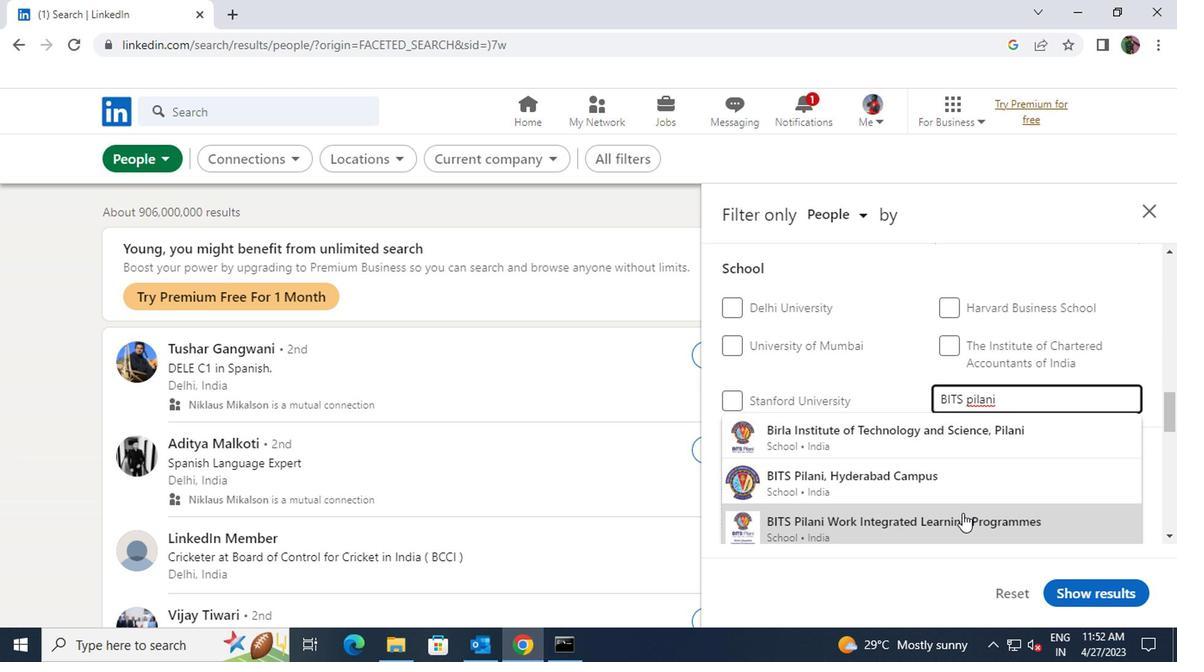 
Action: Mouse scrolled (959, 514) with delta (0, 0)
Screenshot: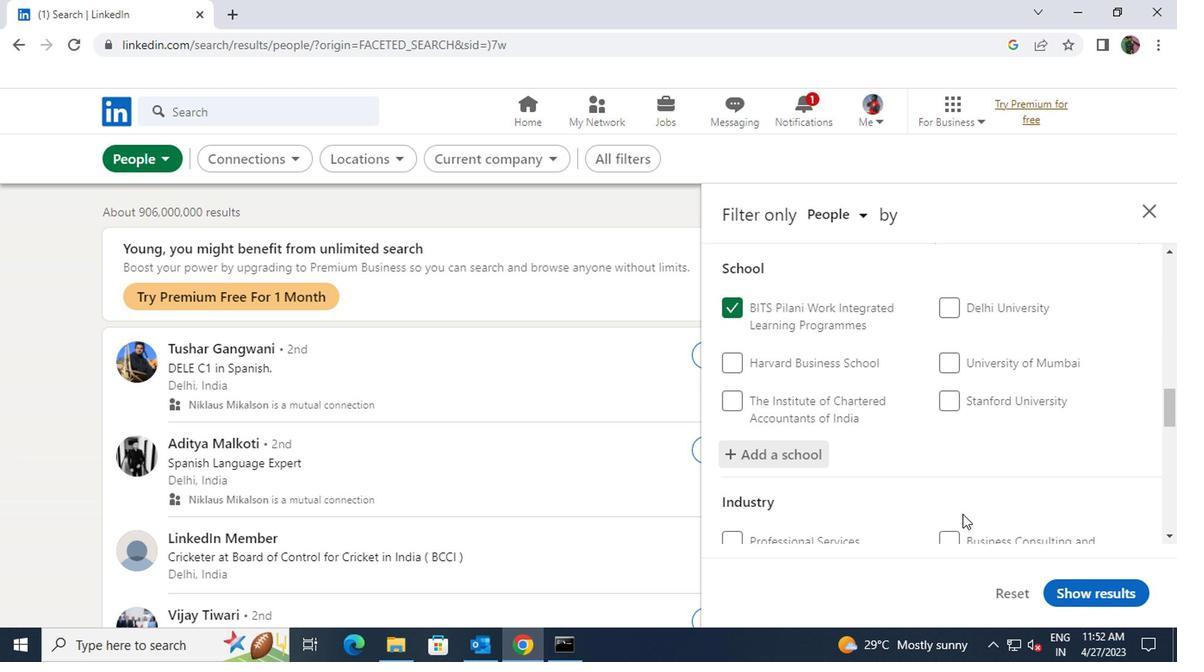 
Action: Mouse scrolled (959, 514) with delta (0, 0)
Screenshot: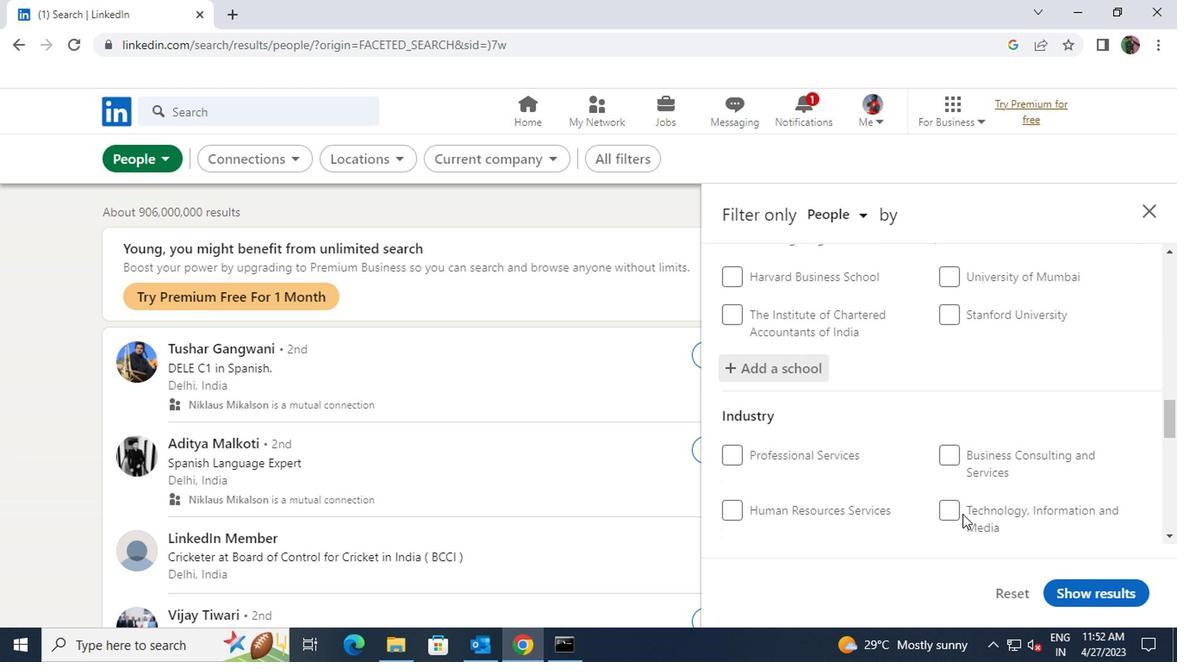 
Action: Mouse moved to (954, 480)
Screenshot: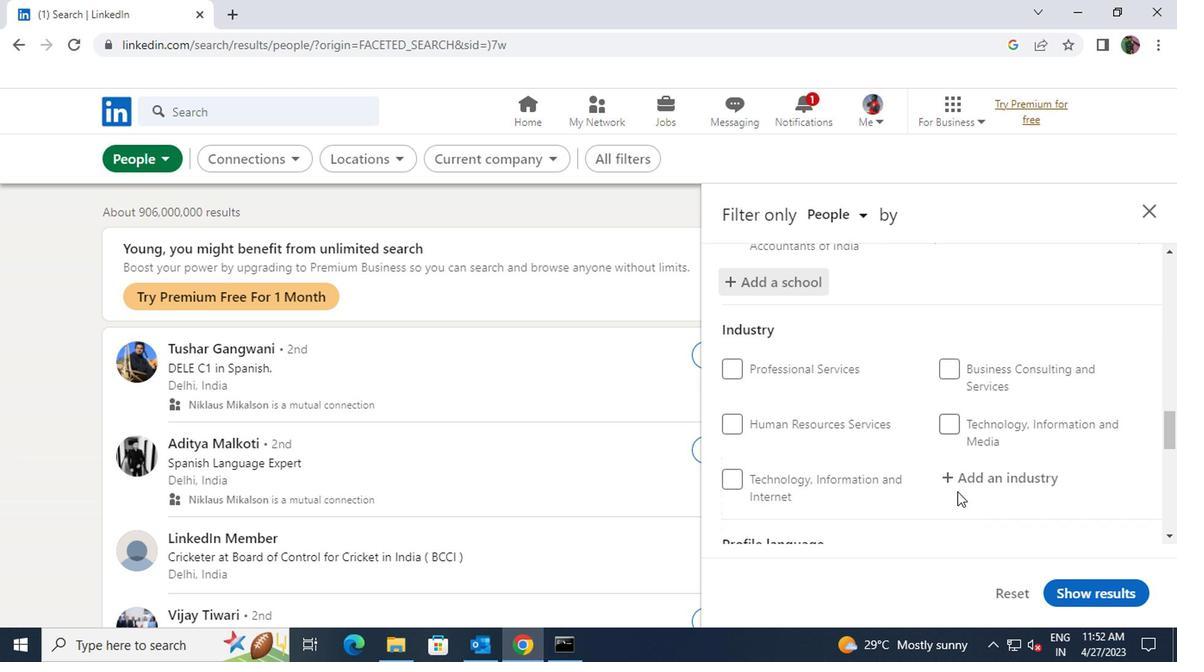 
Action: Mouse pressed left at (954, 480)
Screenshot: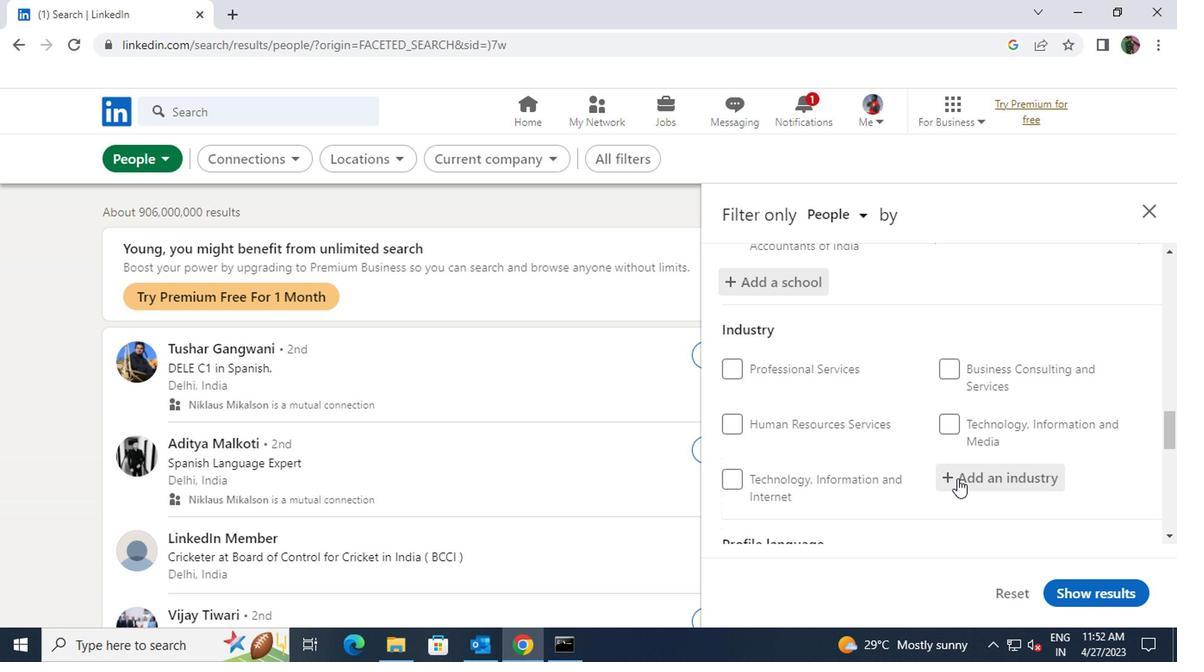 
Action: Key pressed <Key.shift>BIOMASS
Screenshot: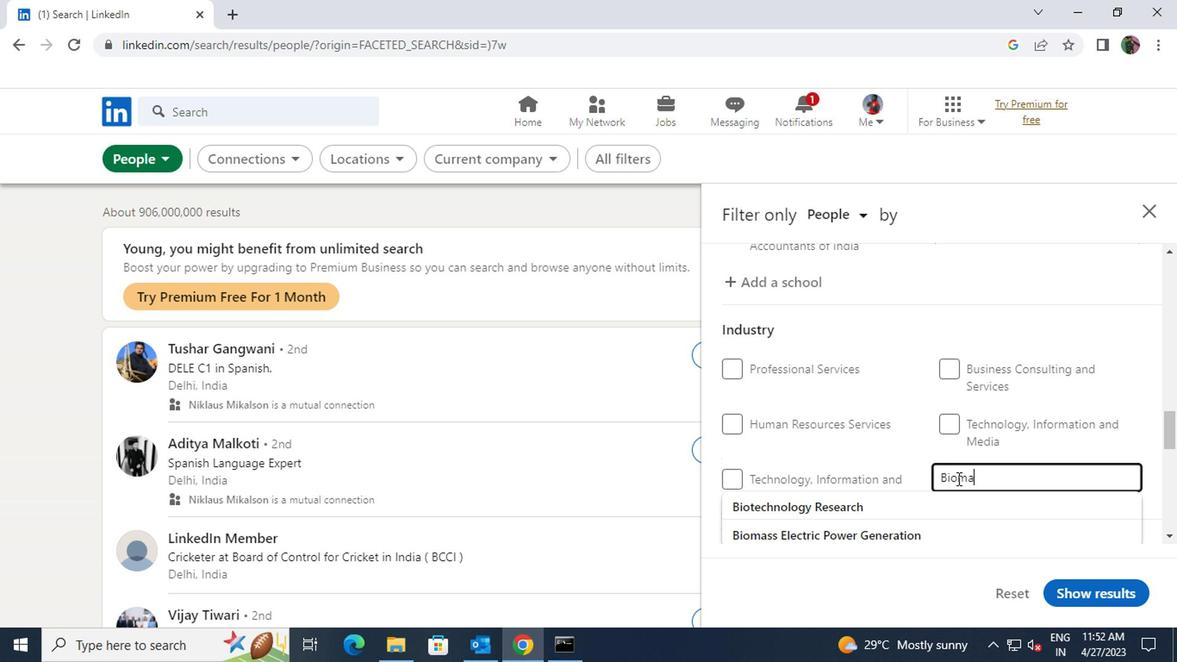 
Action: Mouse moved to (943, 496)
Screenshot: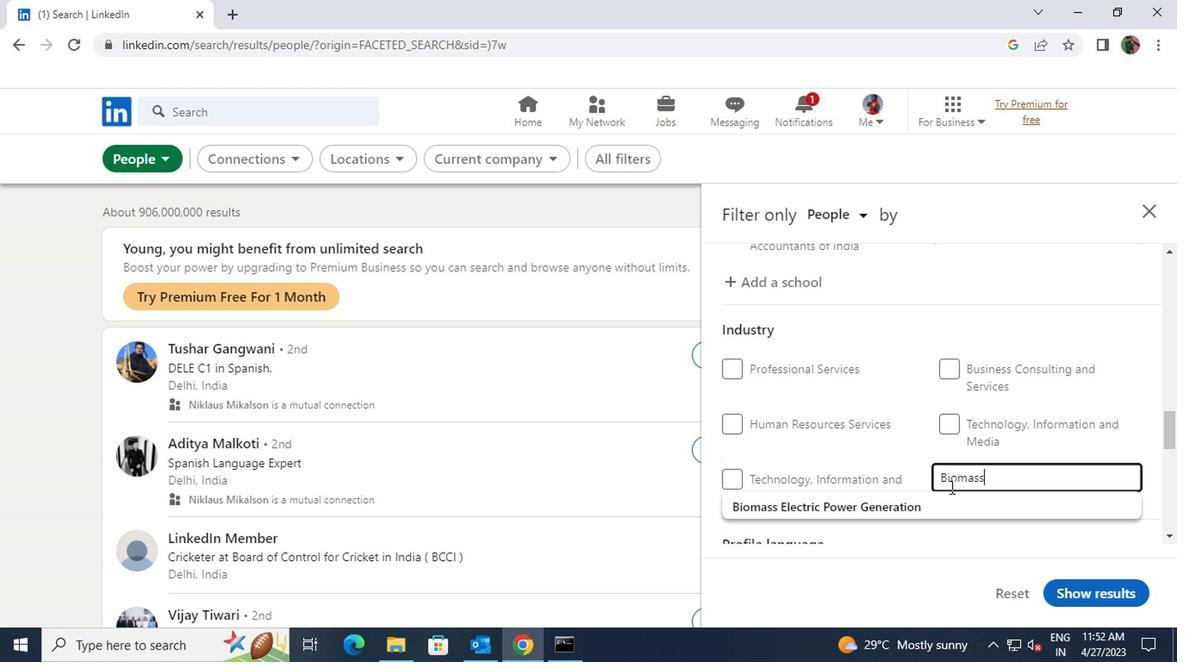 
Action: Mouse pressed left at (943, 496)
Screenshot: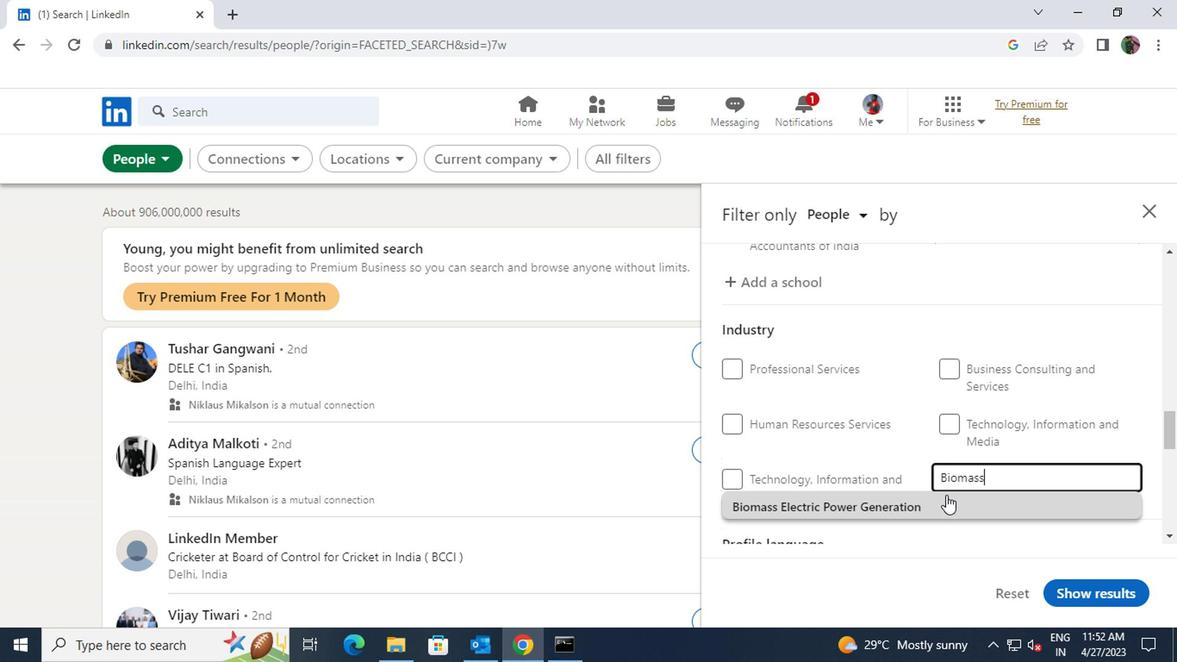 
Action: Mouse scrolled (943, 495) with delta (0, 0)
Screenshot: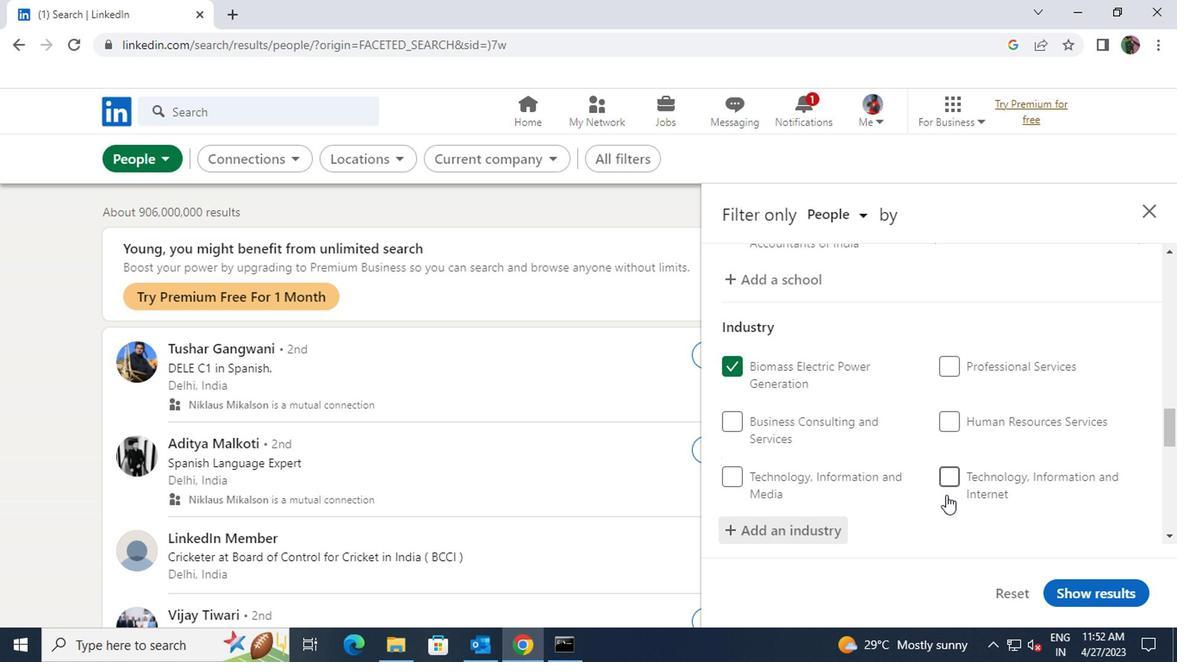 
Action: Mouse scrolled (943, 495) with delta (0, 0)
Screenshot: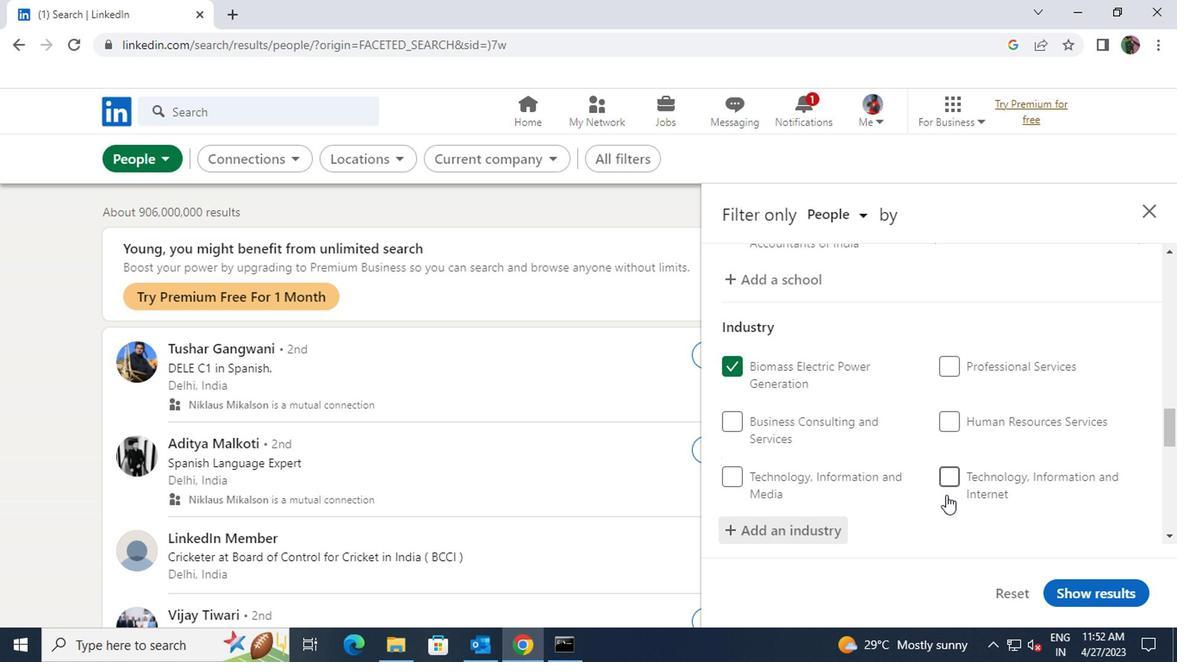 
Action: Mouse moved to (945, 449)
Screenshot: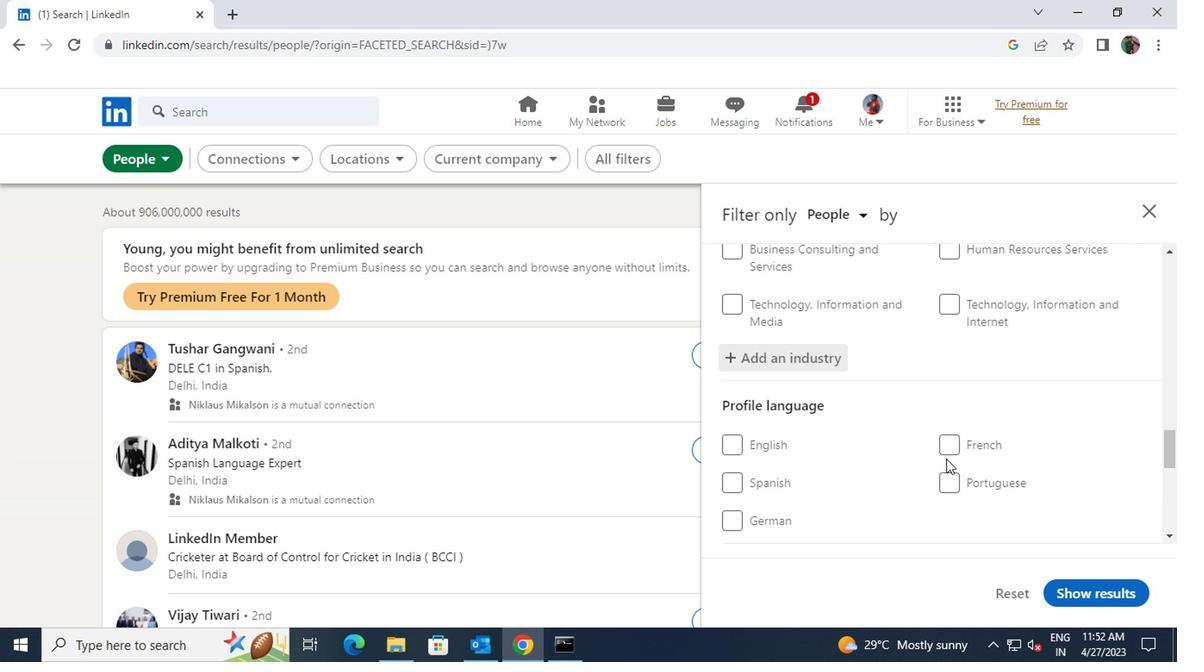 
Action: Mouse pressed left at (945, 449)
Screenshot: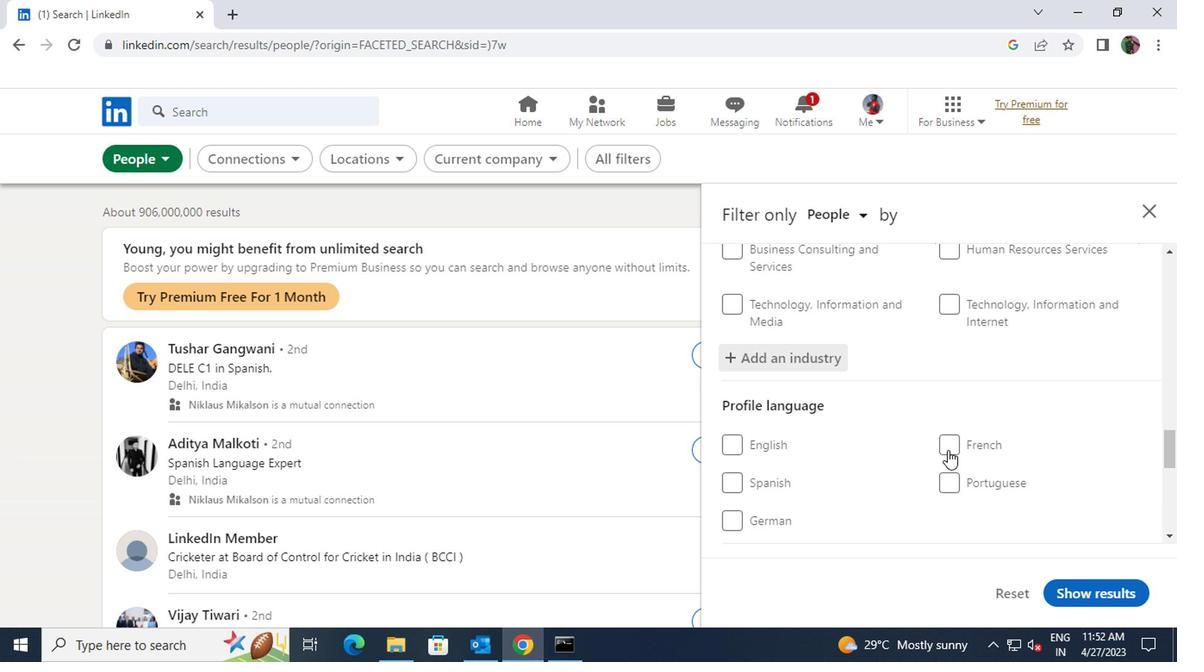 
Action: Mouse moved to (924, 515)
Screenshot: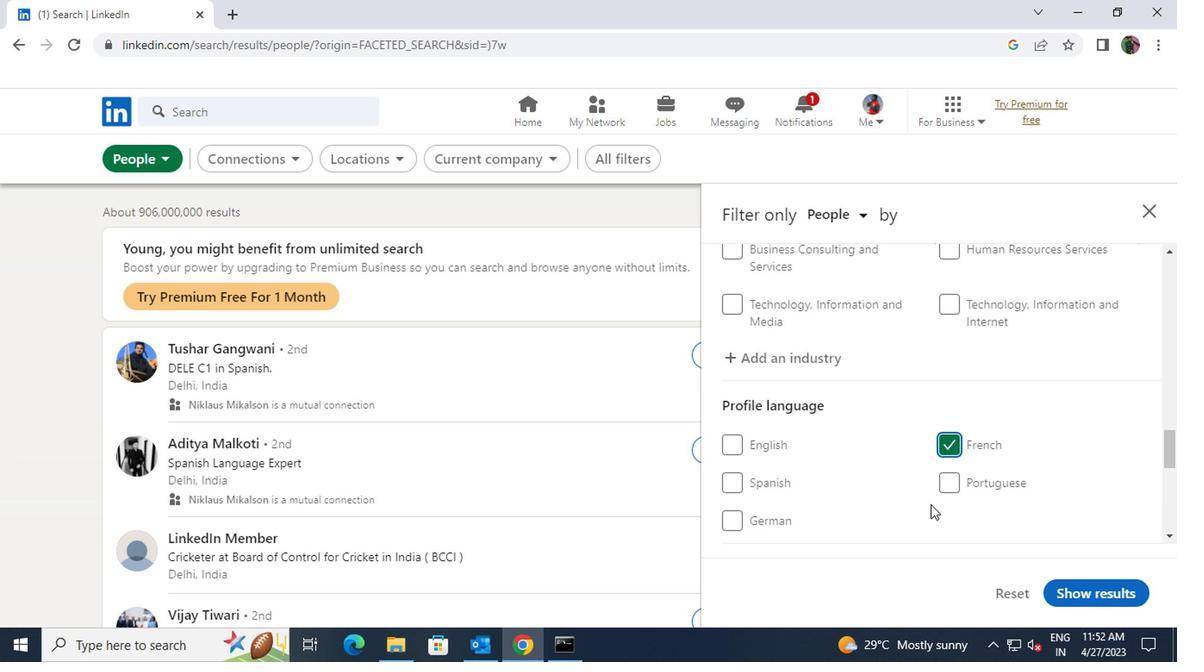 
Action: Mouse scrolled (924, 514) with delta (0, 0)
Screenshot: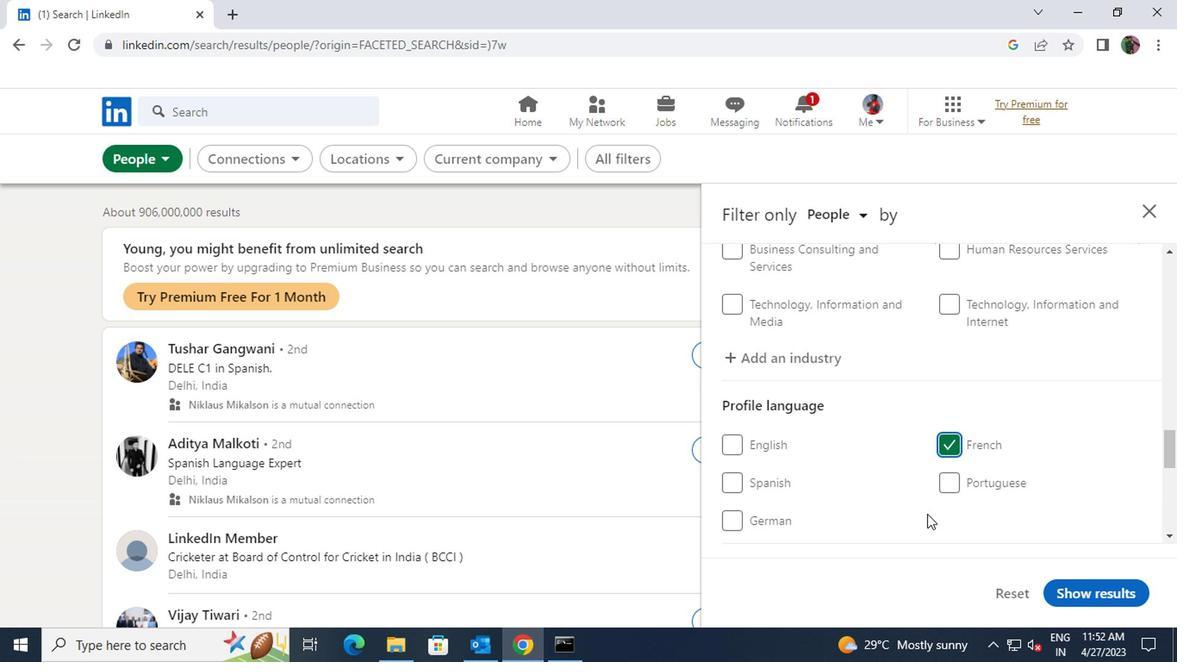 
Action: Mouse scrolled (924, 514) with delta (0, 0)
Screenshot: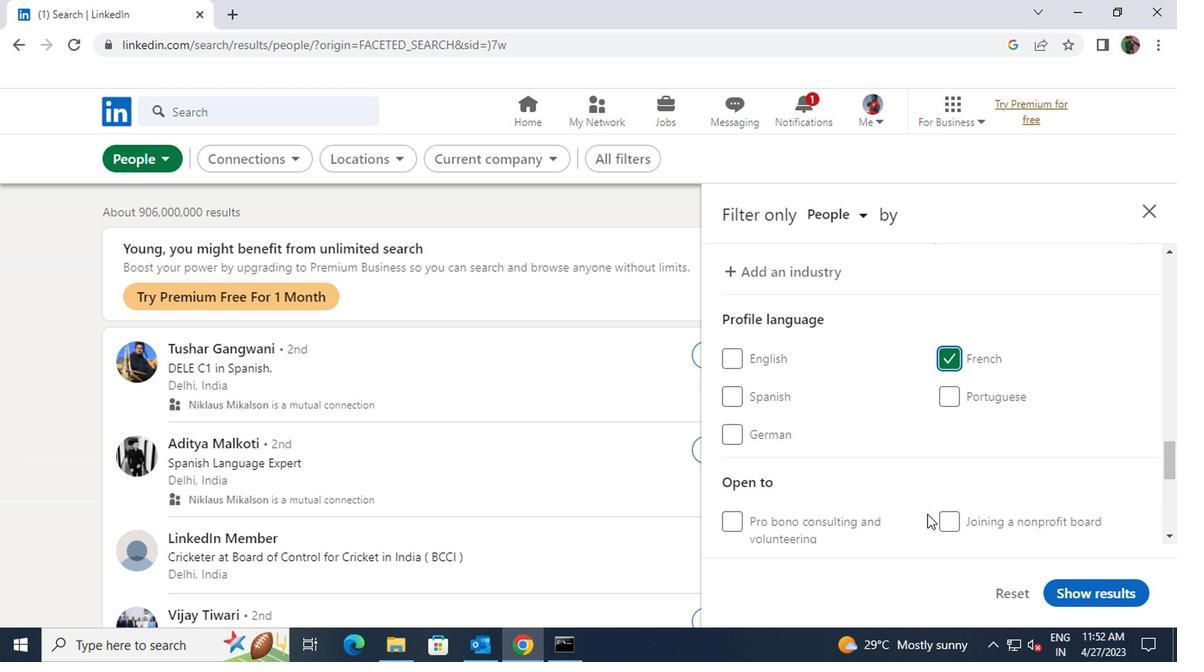 
Action: Mouse scrolled (924, 514) with delta (0, 0)
Screenshot: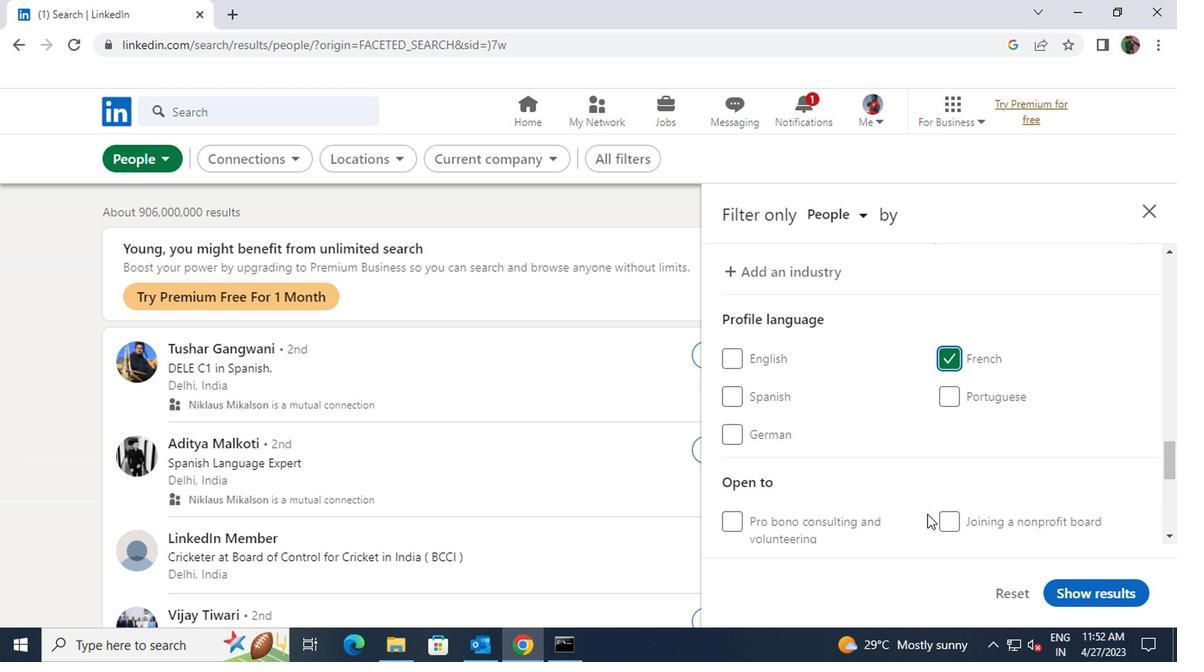 
Action: Mouse scrolled (924, 514) with delta (0, 0)
Screenshot: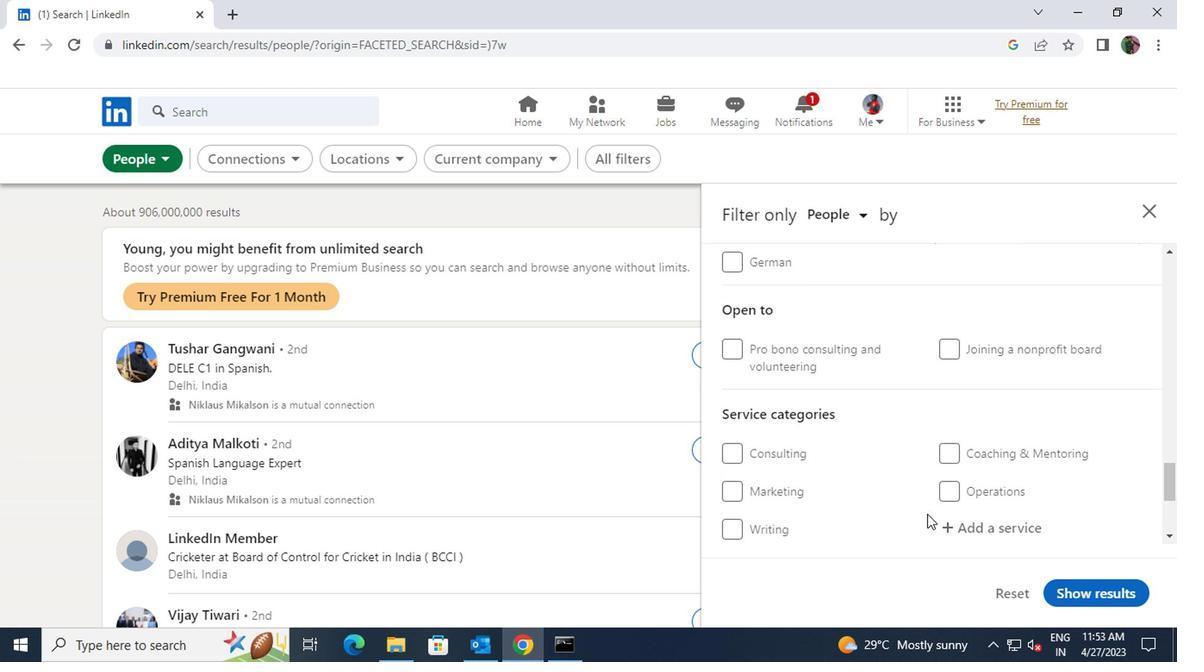 
Action: Mouse moved to (958, 450)
Screenshot: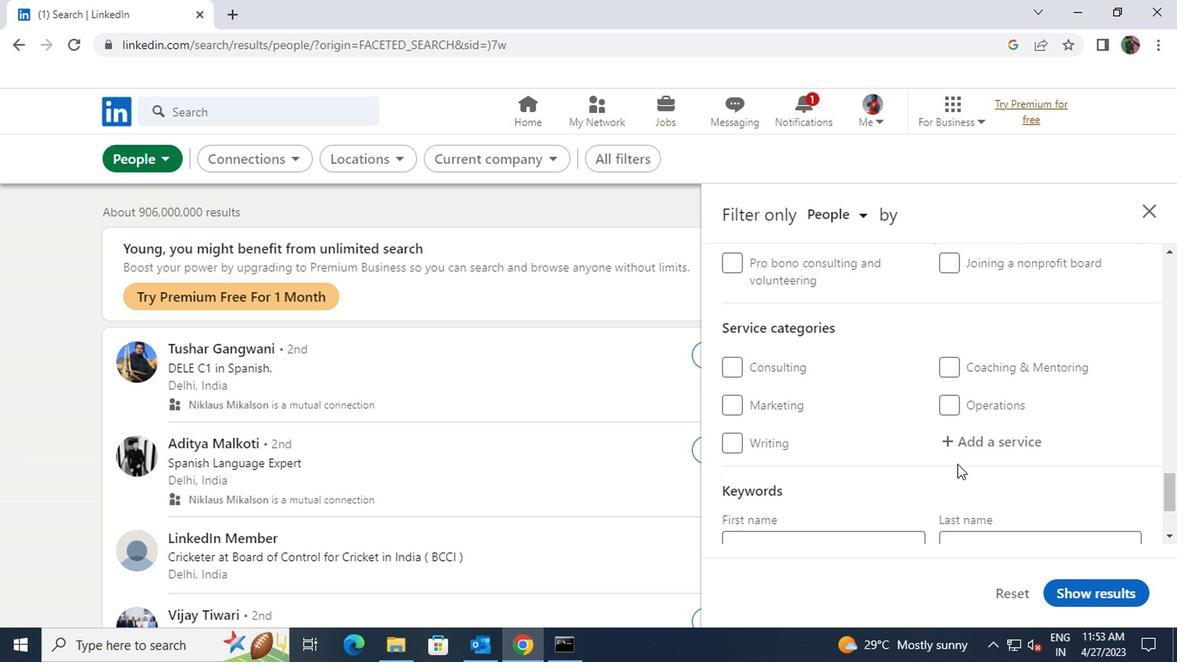 
Action: Mouse pressed left at (958, 450)
Screenshot: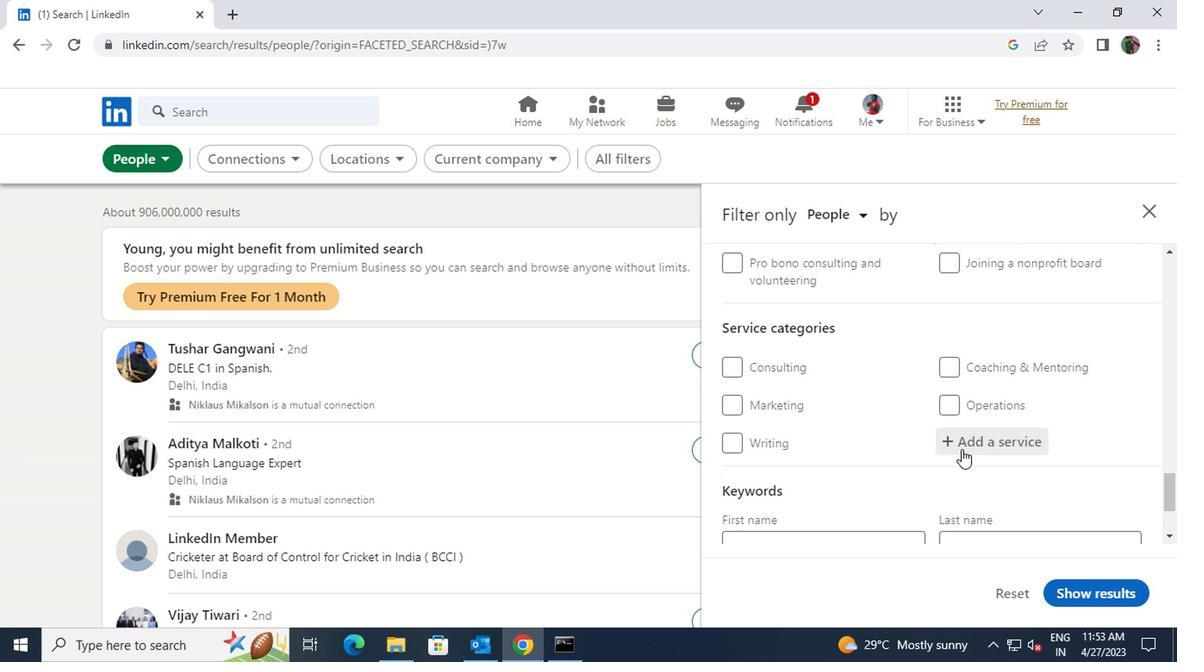 
Action: Key pressed <Key.shift>PRODUCT
Screenshot: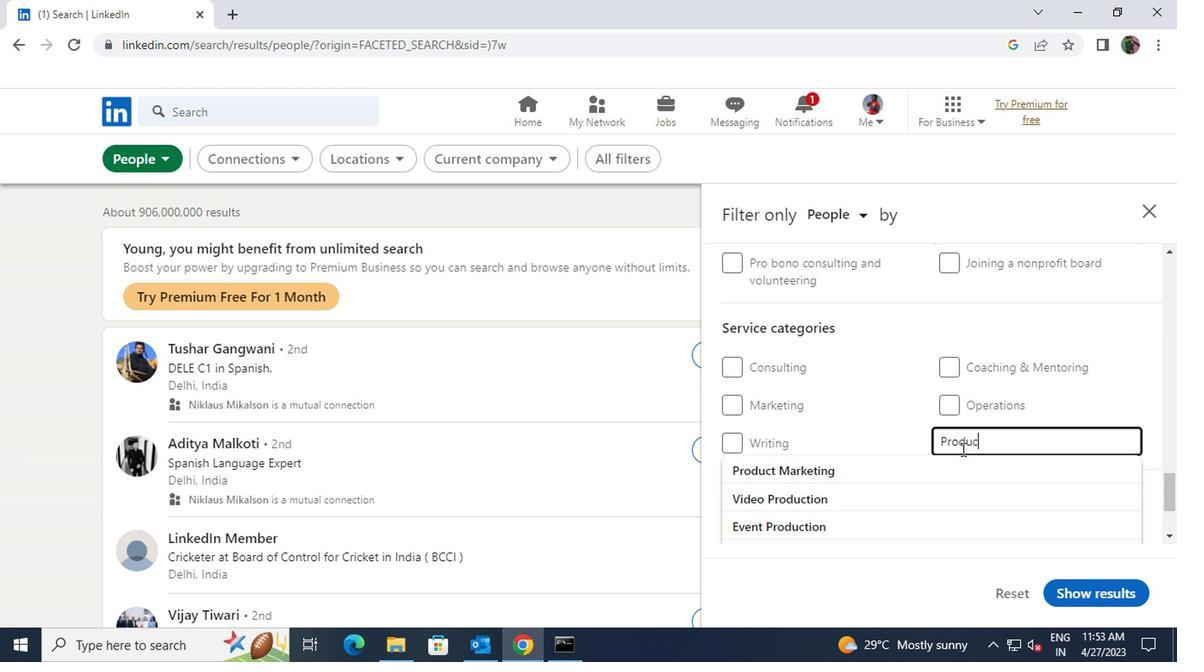 
Action: Mouse moved to (954, 464)
Screenshot: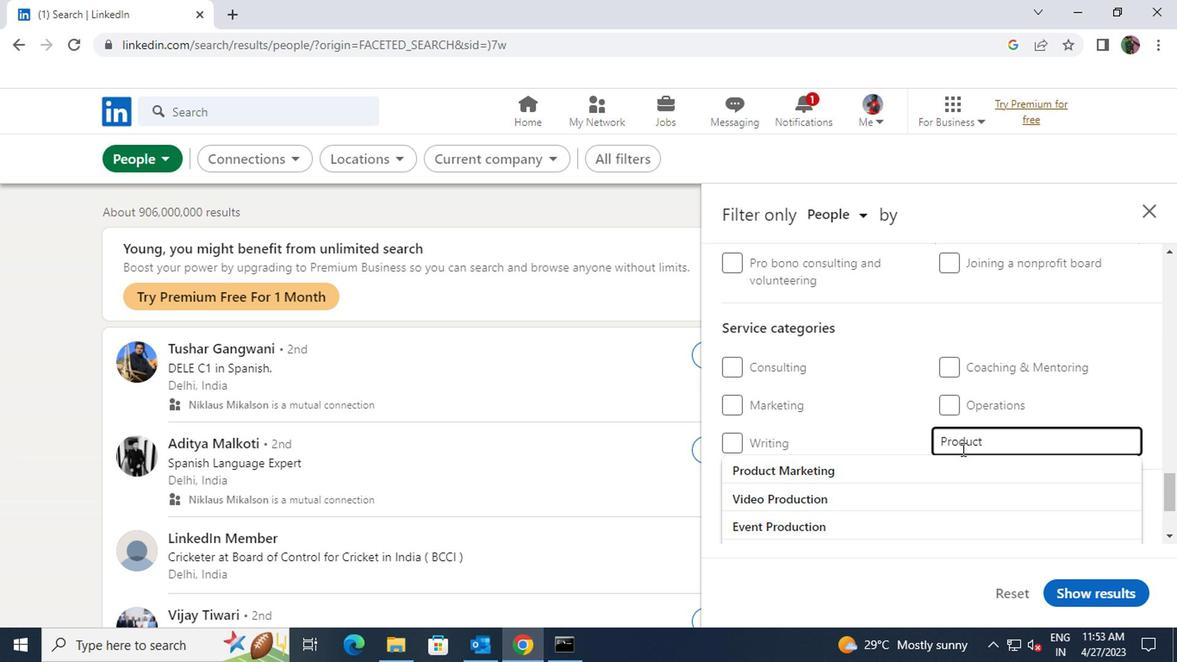 
Action: Mouse pressed left at (954, 464)
Screenshot: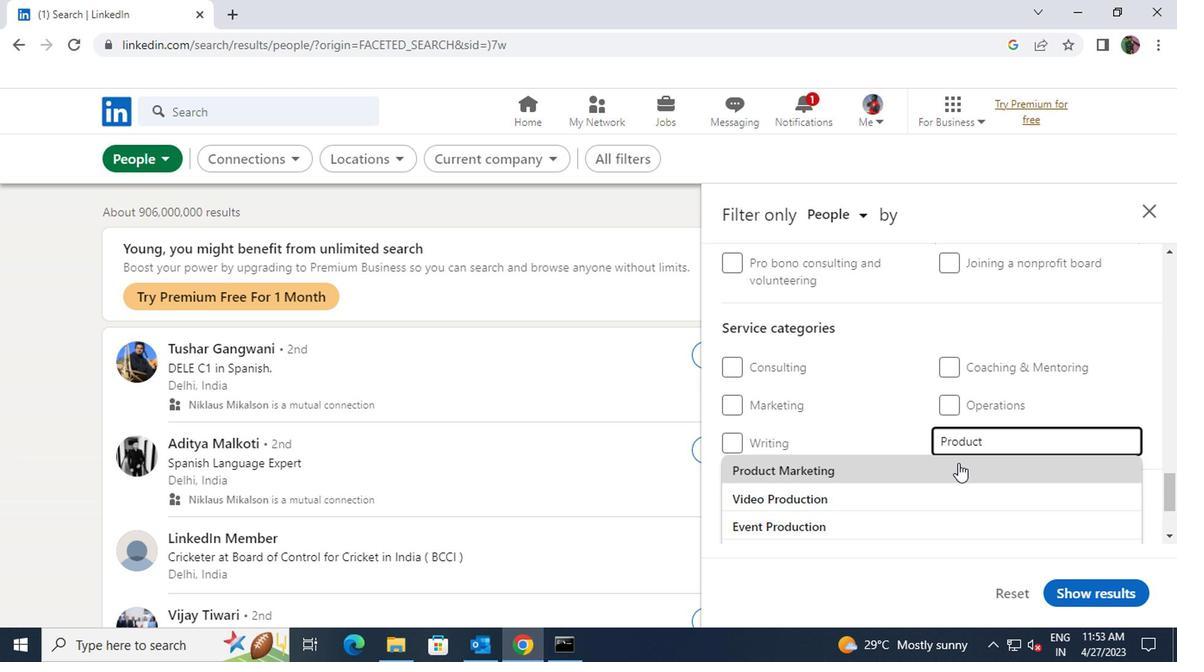 
Action: Mouse scrolled (954, 463) with delta (0, 0)
Screenshot: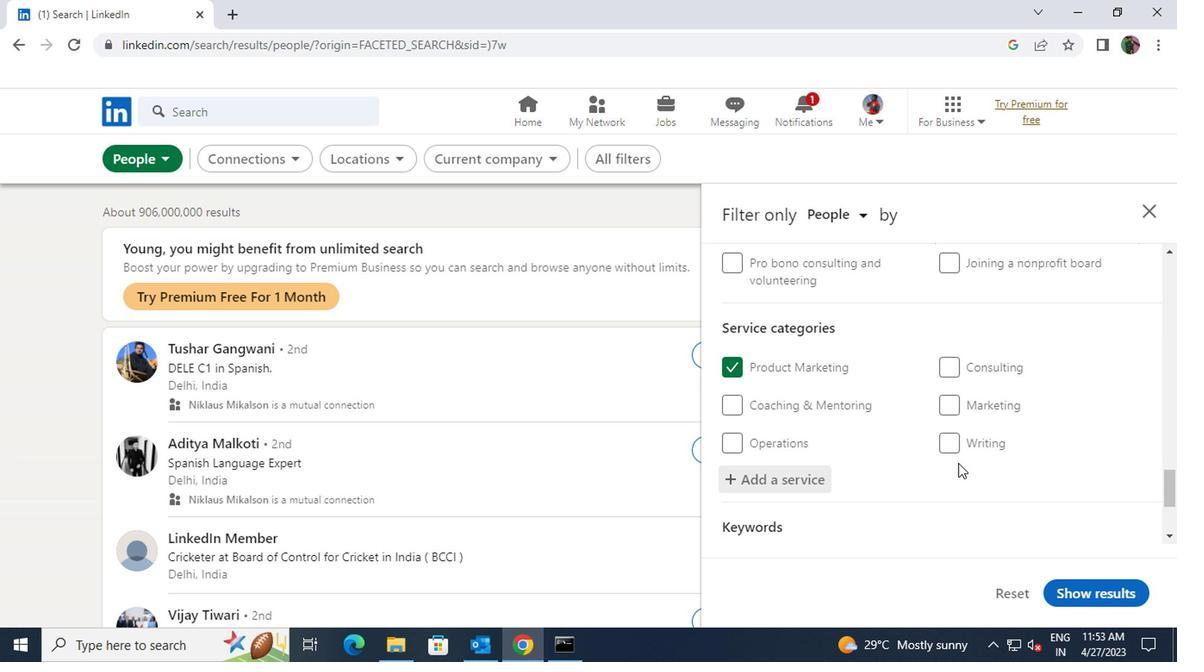 
Action: Mouse scrolled (954, 463) with delta (0, 0)
Screenshot: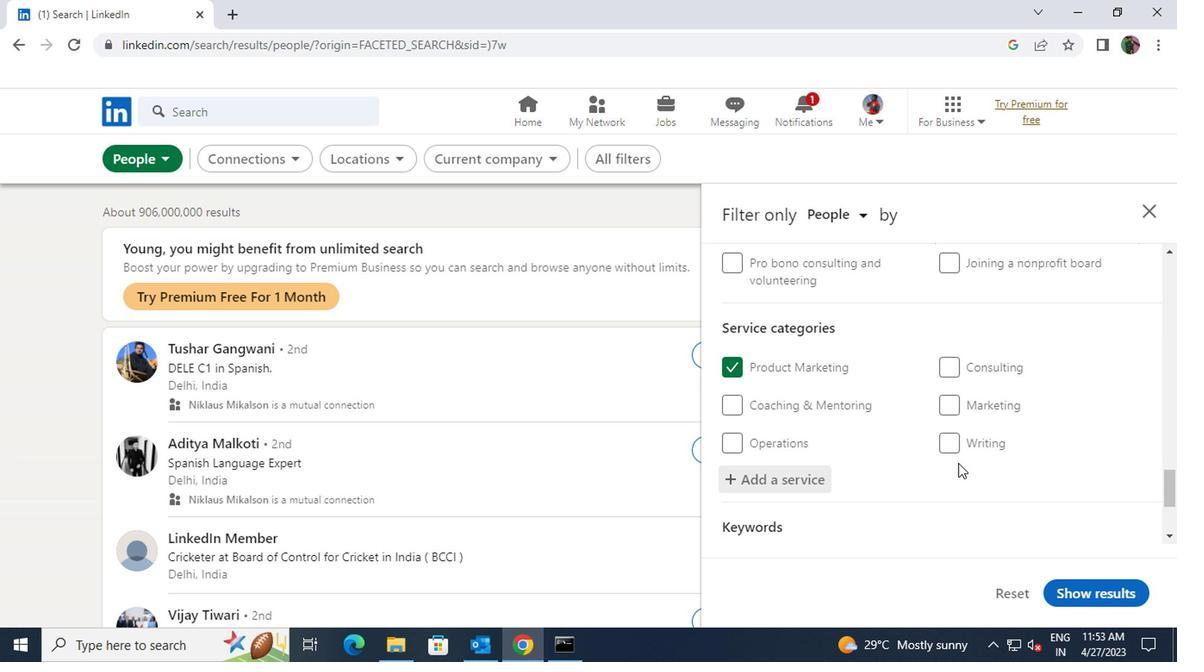
Action: Mouse moved to (899, 472)
Screenshot: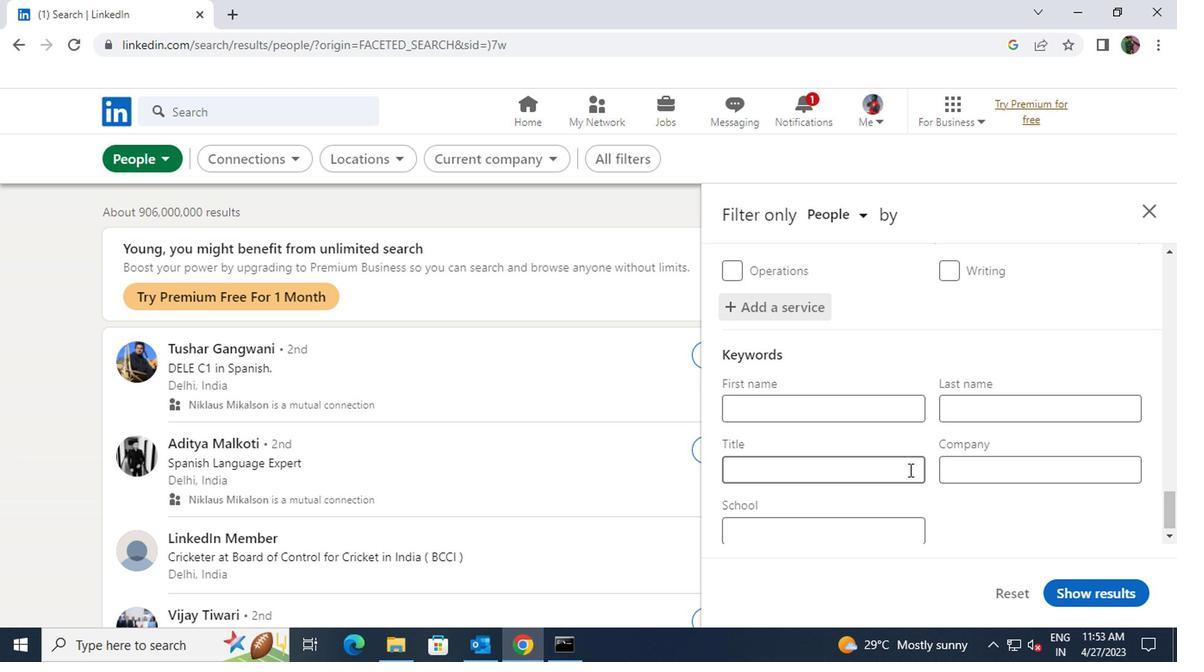 
Action: Mouse pressed left at (899, 472)
Screenshot: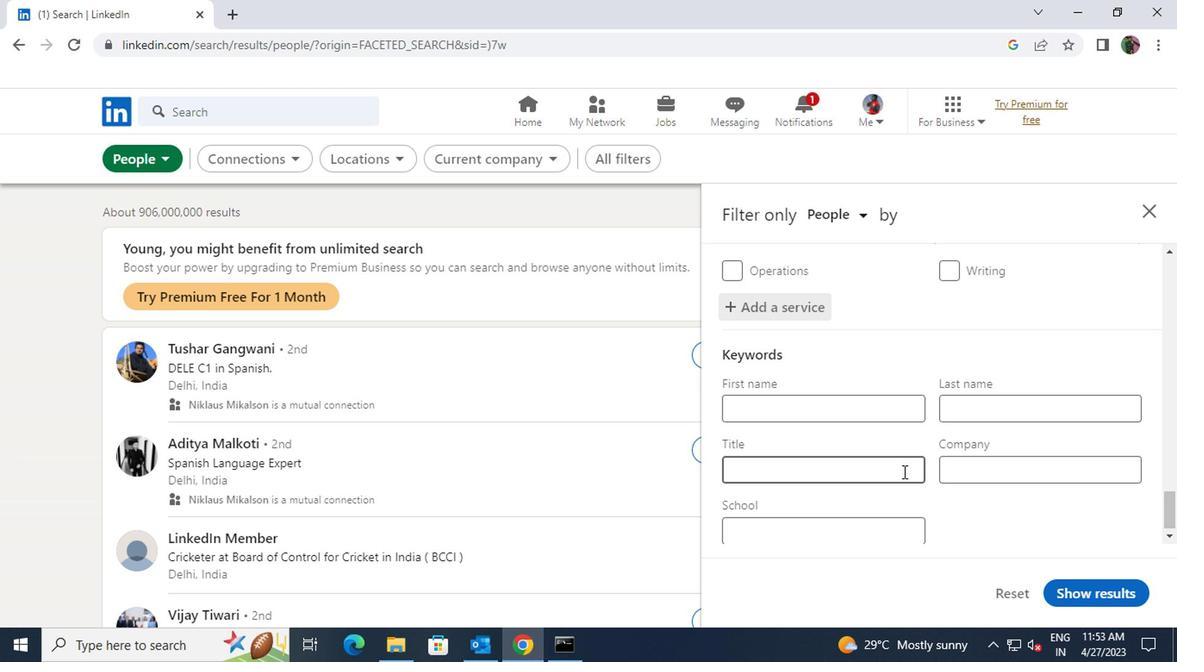 
Action: Key pressed <Key.shift>SALES<Key.space>SPECIA;IST
Screenshot: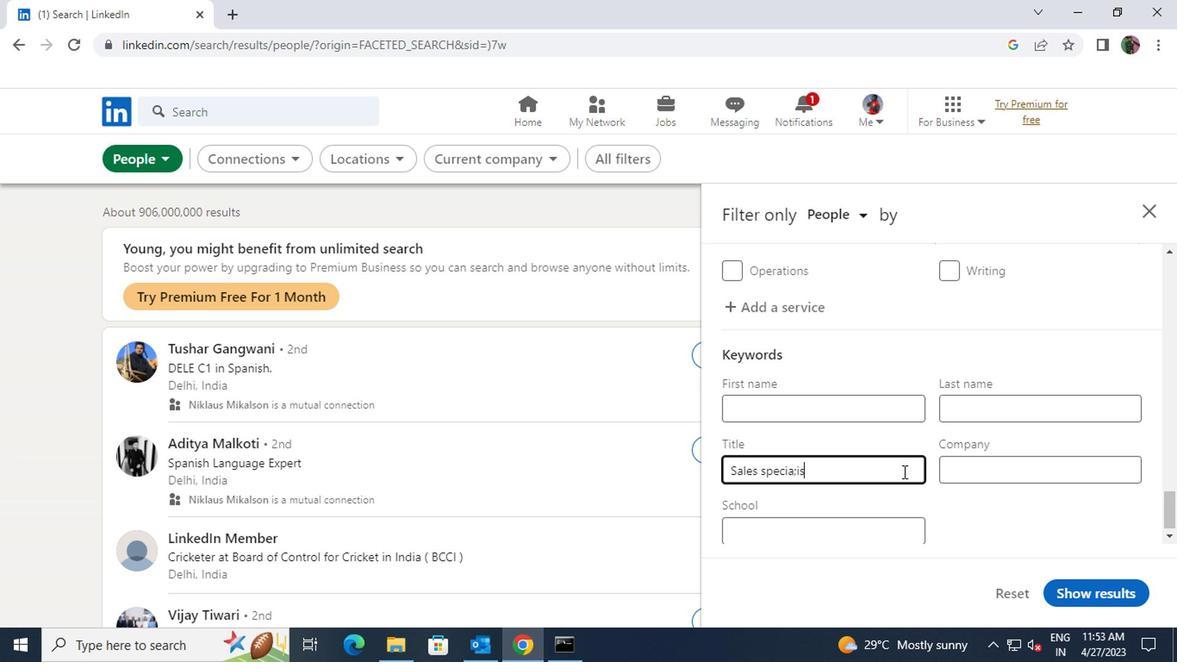 
Action: Mouse moved to (1096, 595)
Screenshot: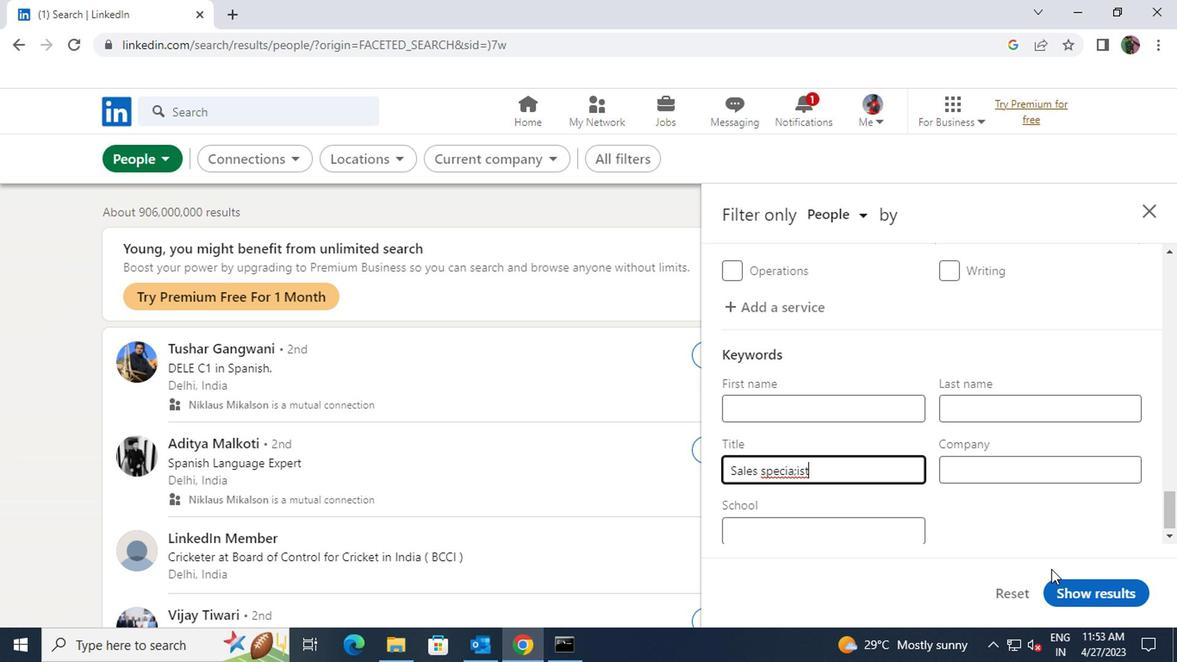 
Action: Mouse pressed left at (1096, 595)
Screenshot: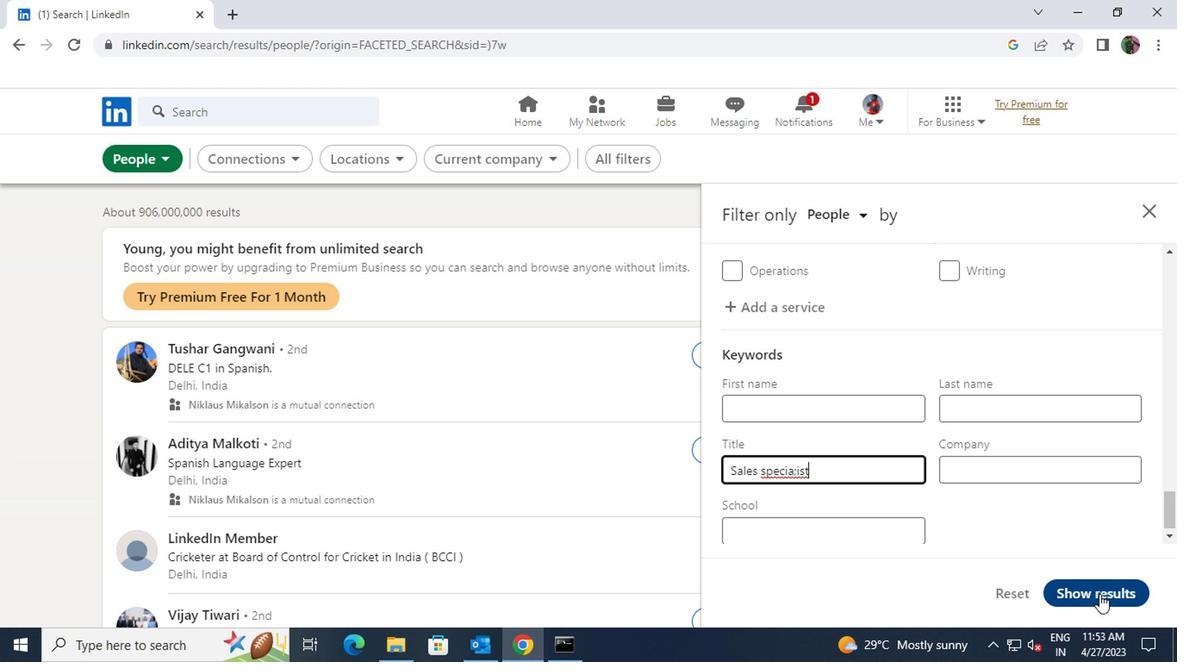 
